 Task: Look for opportunities in operational excellence and training.
Action: Mouse moved to (85, 178)
Screenshot: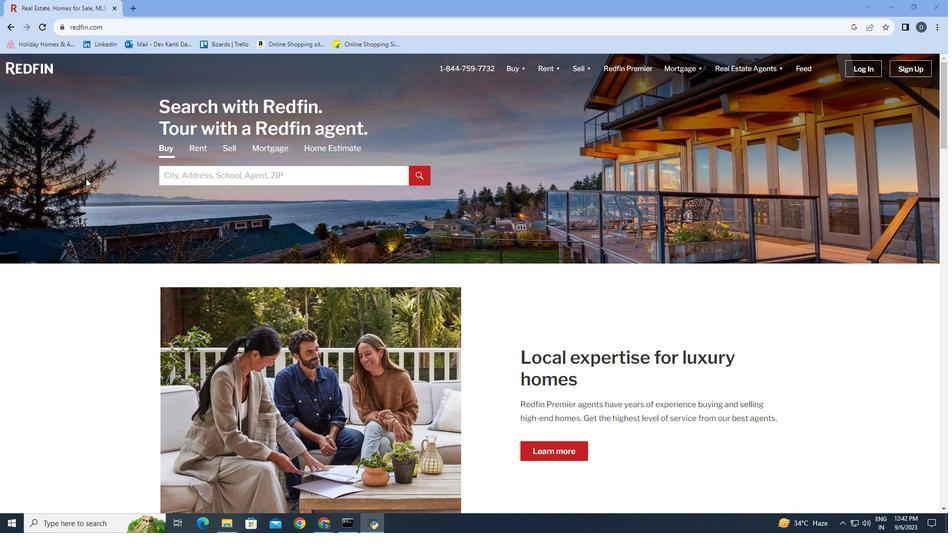 
Action: Mouse scrolled (85, 178) with delta (0, 0)
Screenshot: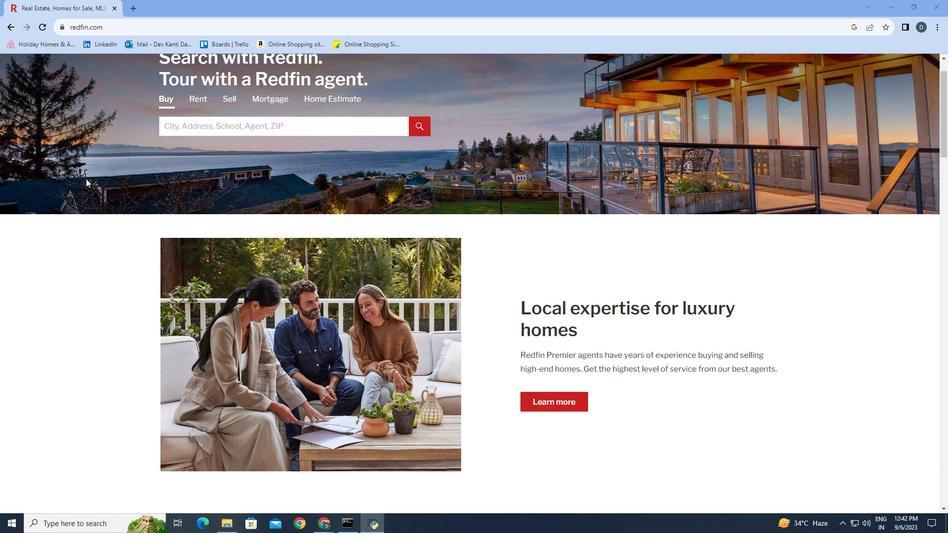 
Action: Mouse scrolled (85, 178) with delta (0, 0)
Screenshot: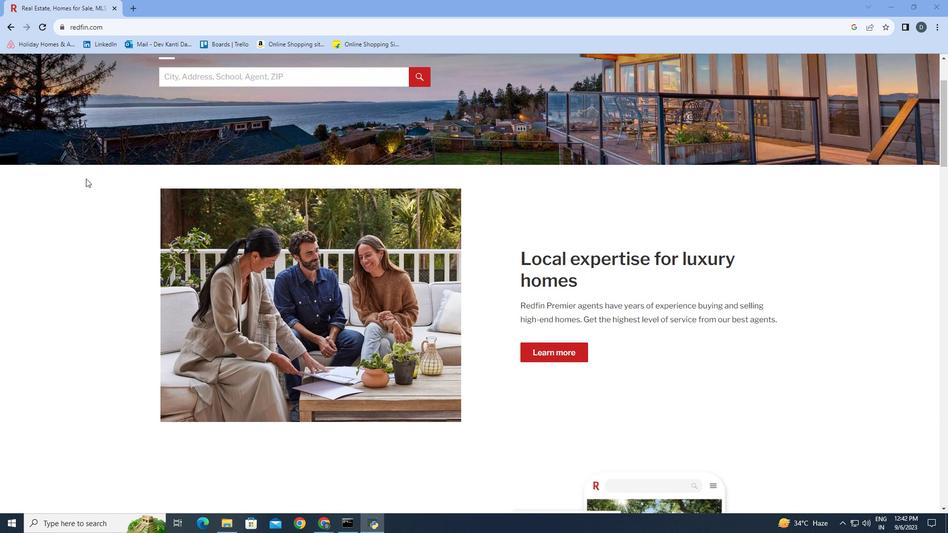 
Action: Mouse scrolled (85, 178) with delta (0, 0)
Screenshot: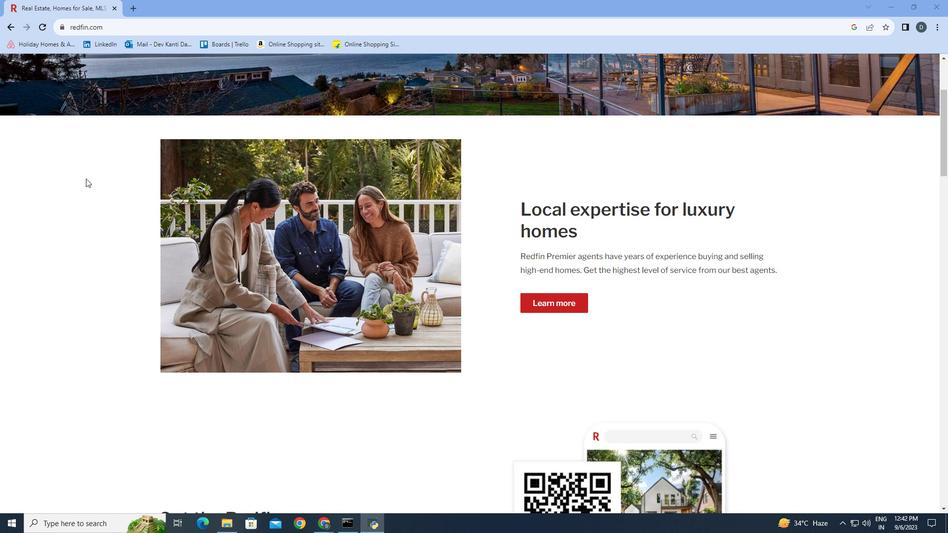 
Action: Mouse scrolled (85, 178) with delta (0, 0)
Screenshot: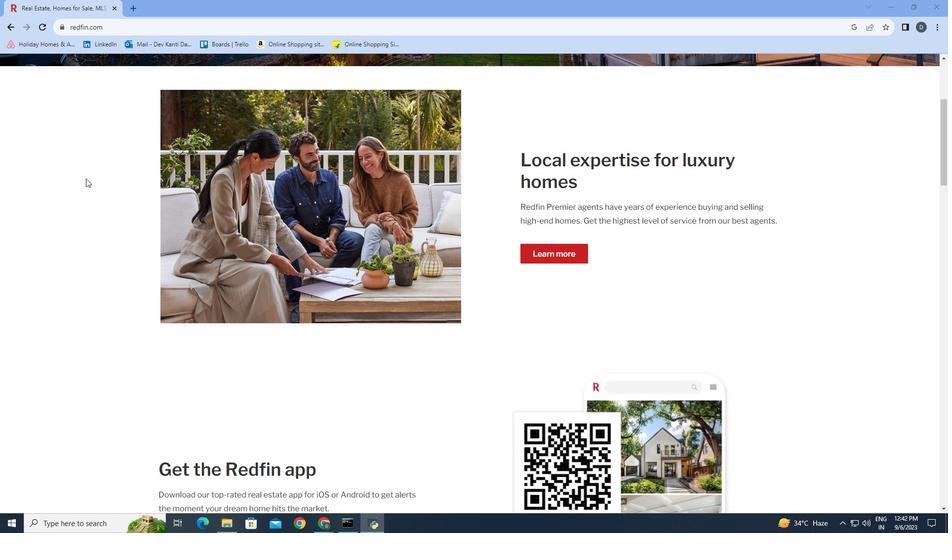 
Action: Mouse scrolled (85, 178) with delta (0, 0)
Screenshot: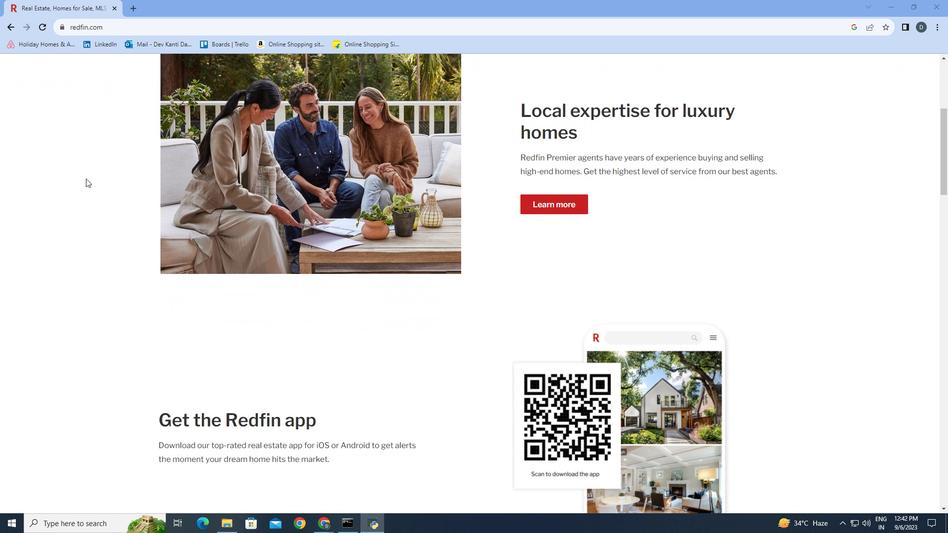 
Action: Mouse scrolled (85, 178) with delta (0, 0)
Screenshot: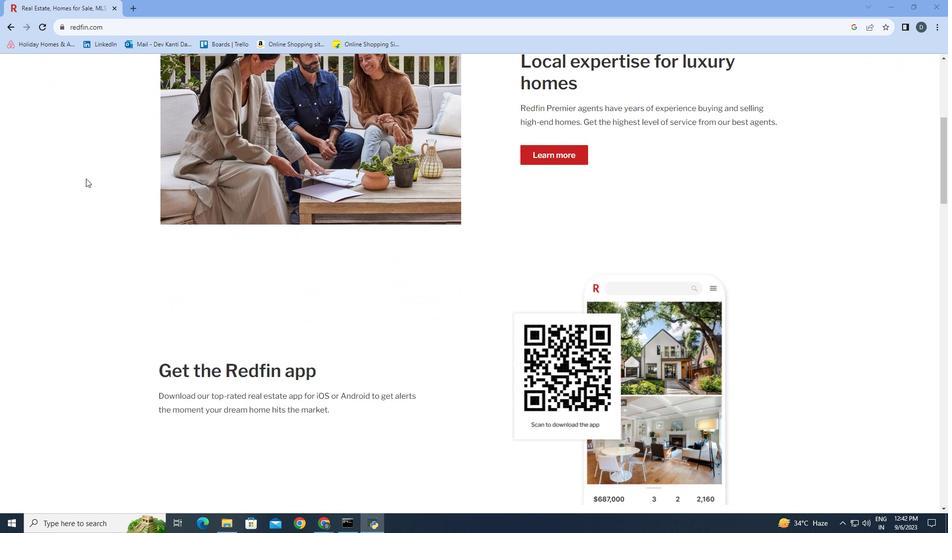 
Action: Mouse scrolled (85, 178) with delta (0, 0)
Screenshot: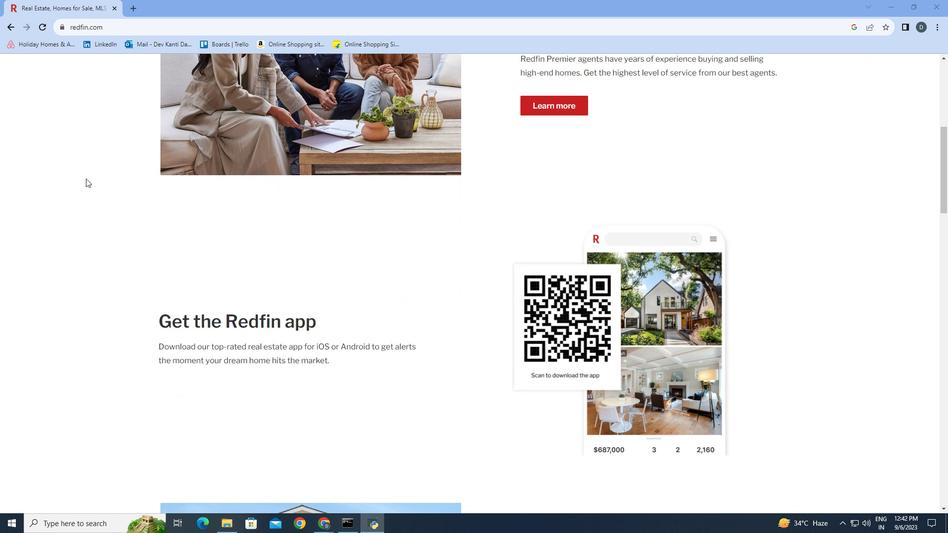 
Action: Mouse scrolled (85, 178) with delta (0, 0)
Screenshot: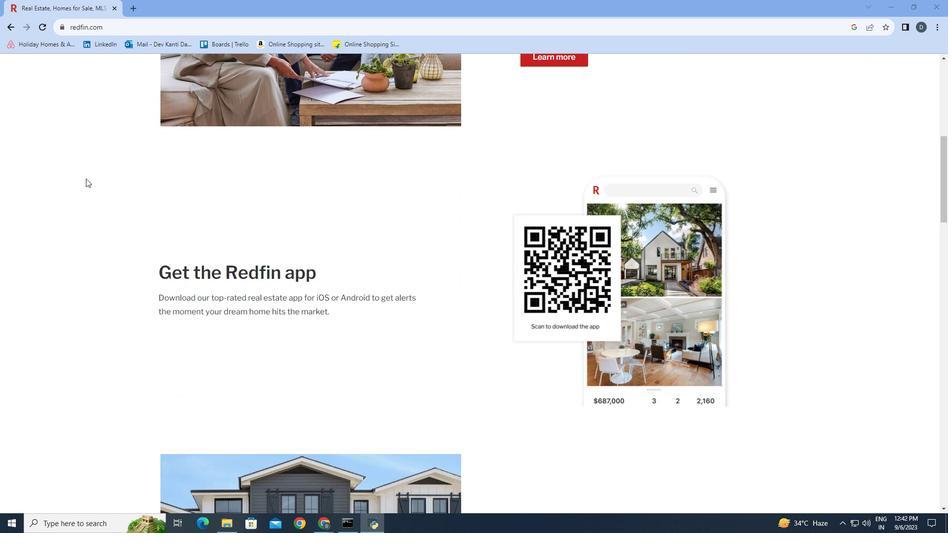 
Action: Mouse scrolled (85, 178) with delta (0, 0)
Screenshot: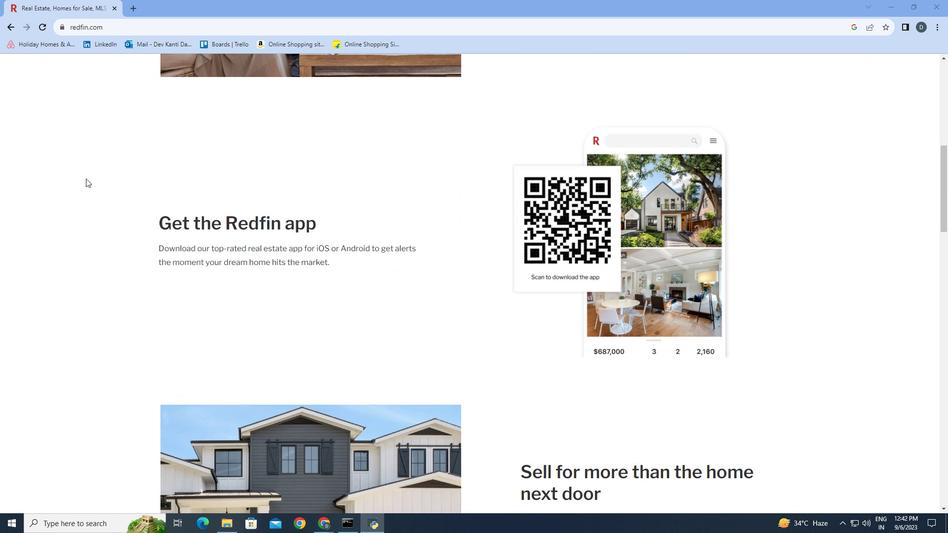 
Action: Mouse scrolled (85, 178) with delta (0, 0)
Screenshot: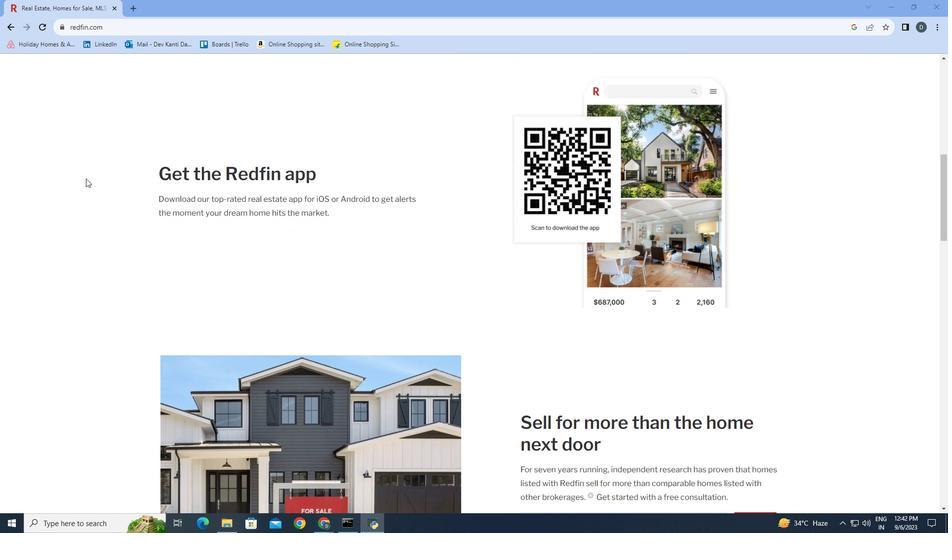 
Action: Mouse scrolled (85, 178) with delta (0, 0)
Screenshot: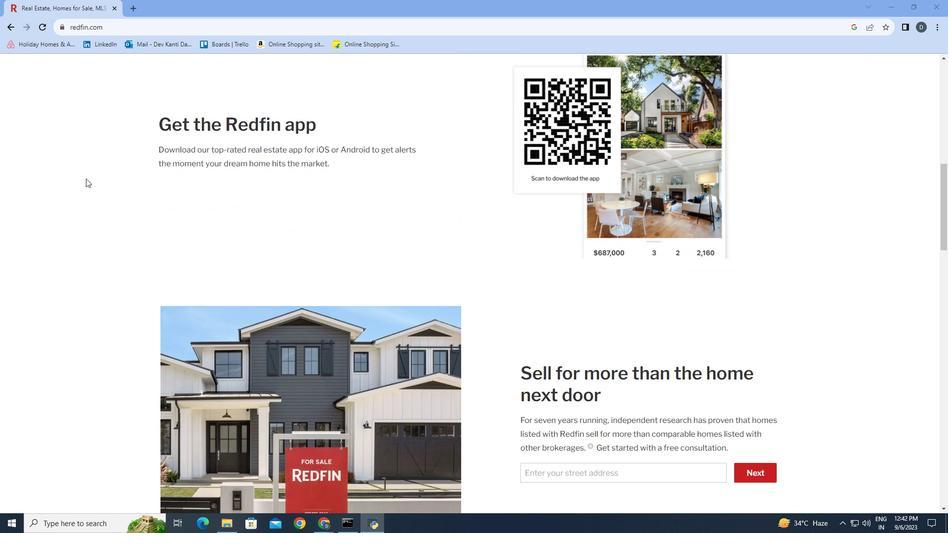 
Action: Mouse scrolled (85, 178) with delta (0, 0)
Screenshot: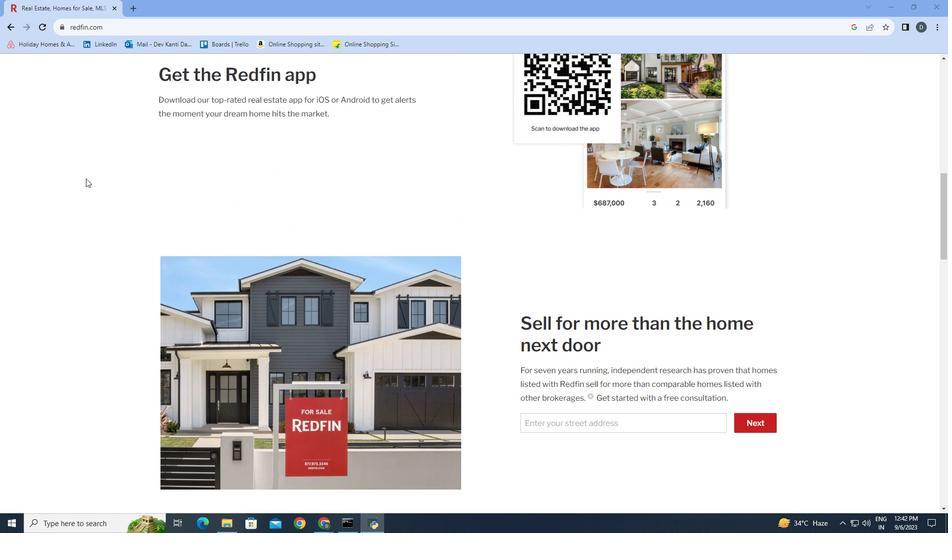 
Action: Mouse scrolled (85, 178) with delta (0, 0)
Screenshot: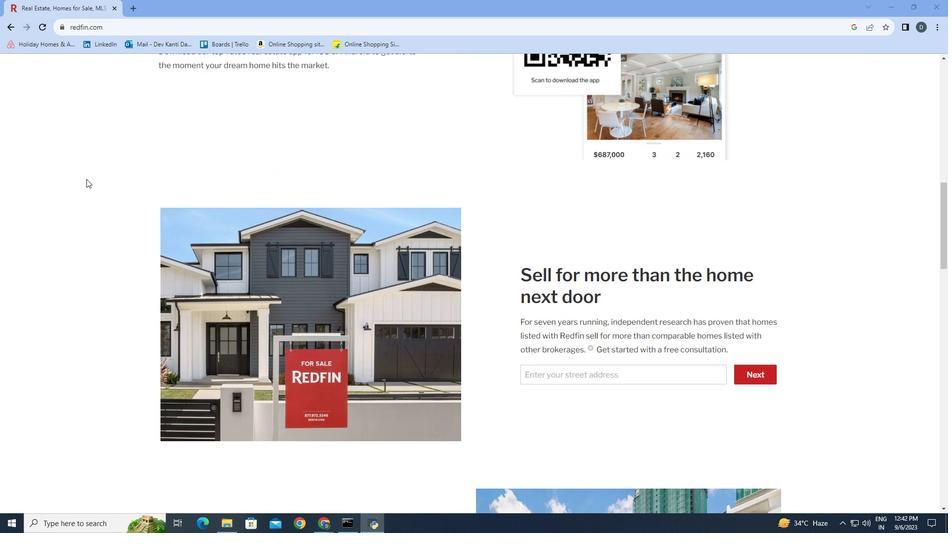 
Action: Mouse moved to (86, 179)
Screenshot: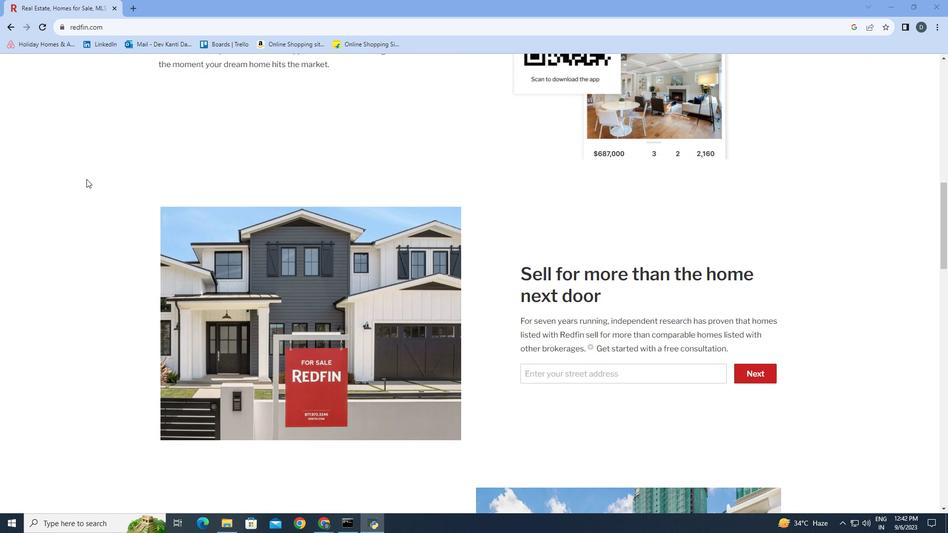 
Action: Mouse scrolled (86, 178) with delta (0, 0)
Screenshot: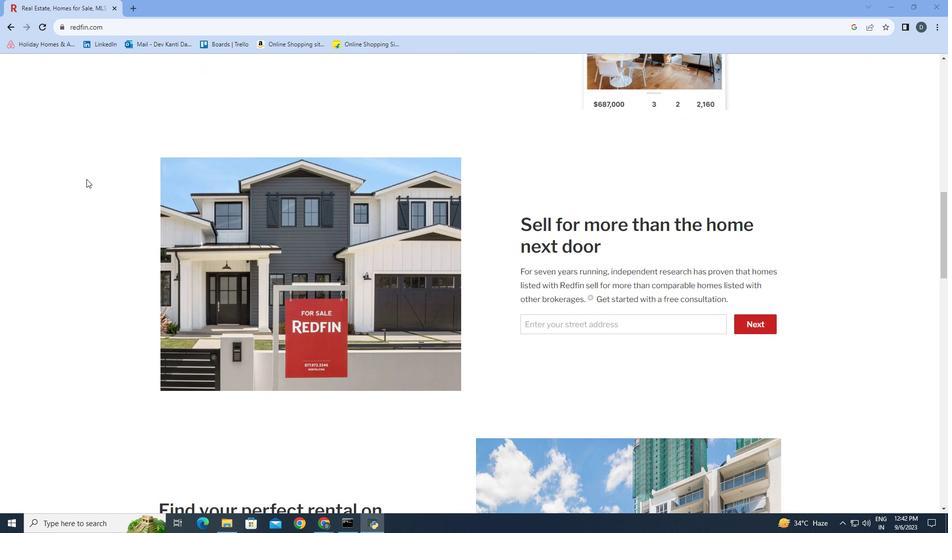 
Action: Mouse scrolled (86, 178) with delta (0, 0)
Screenshot: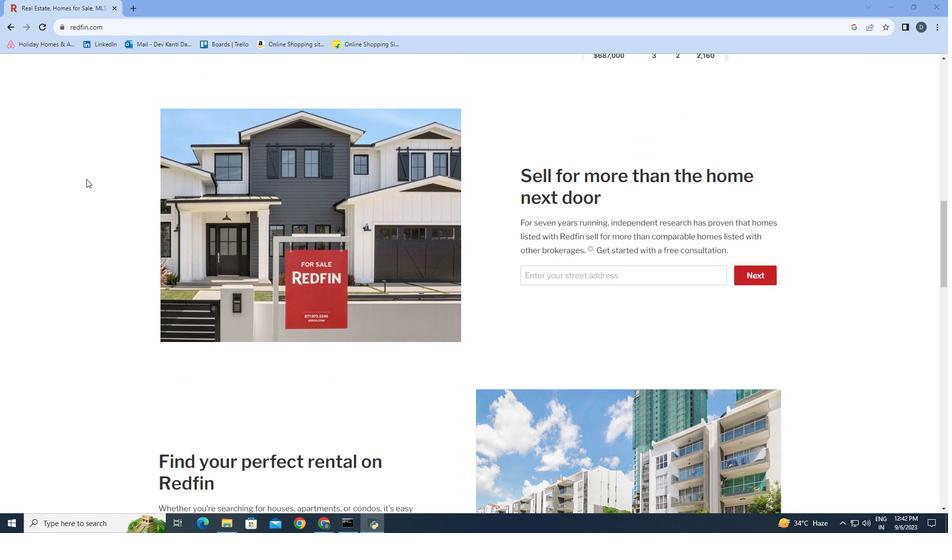 
Action: Mouse scrolled (86, 178) with delta (0, 0)
Screenshot: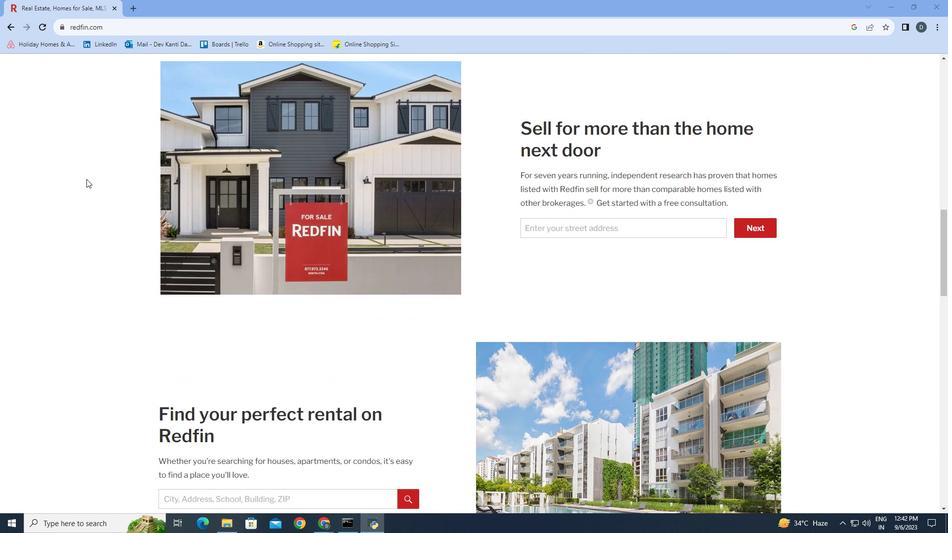 
Action: Mouse scrolled (86, 178) with delta (0, 0)
Screenshot: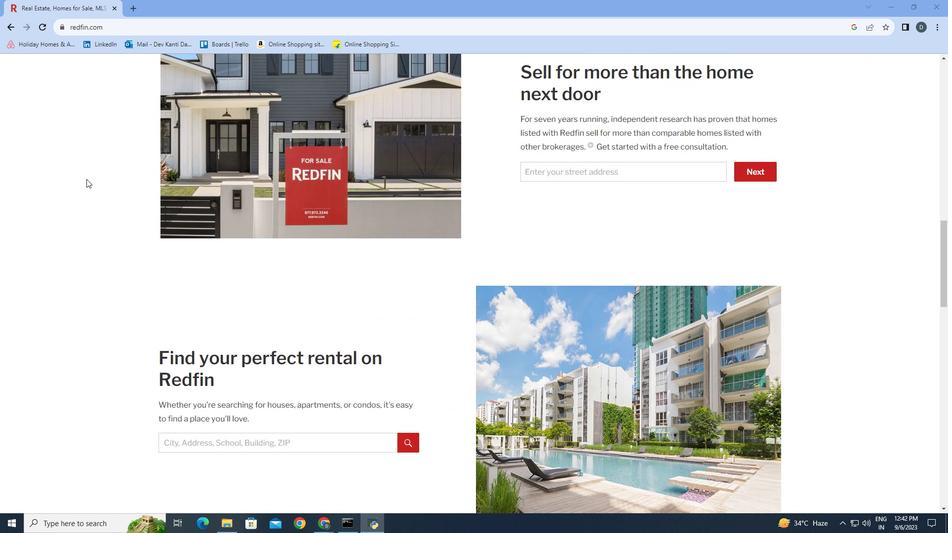 
Action: Mouse scrolled (86, 178) with delta (0, 0)
Screenshot: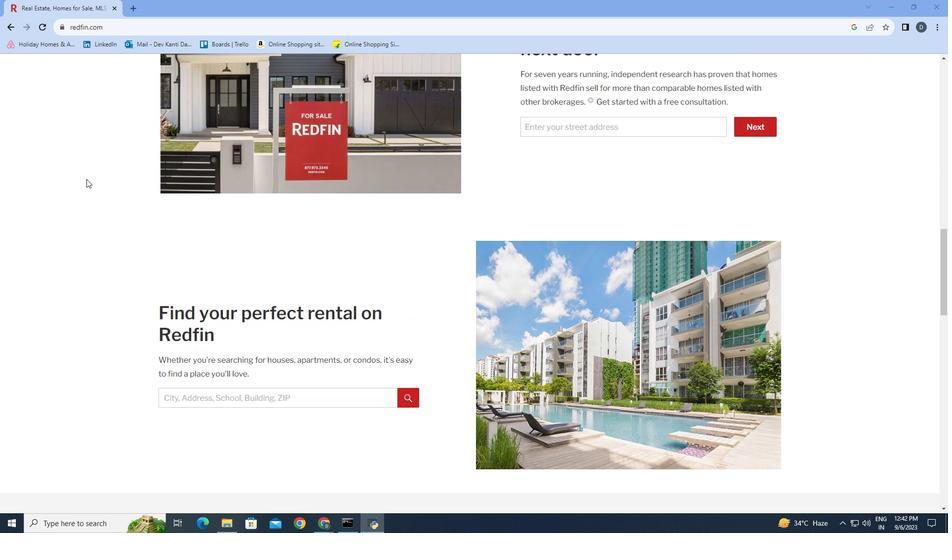
Action: Mouse scrolled (86, 178) with delta (0, 0)
Screenshot: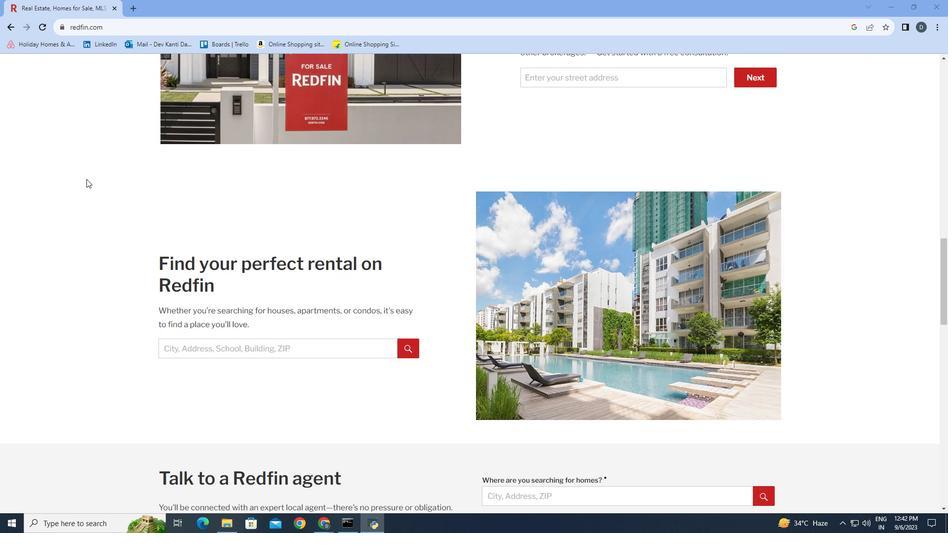 
Action: Mouse scrolled (86, 178) with delta (0, 0)
Screenshot: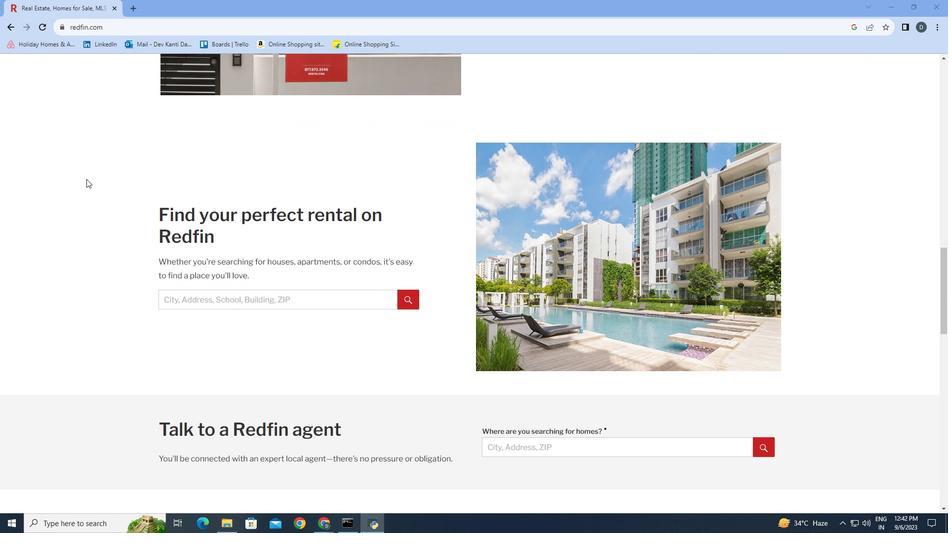 
Action: Mouse scrolled (86, 178) with delta (0, 0)
Screenshot: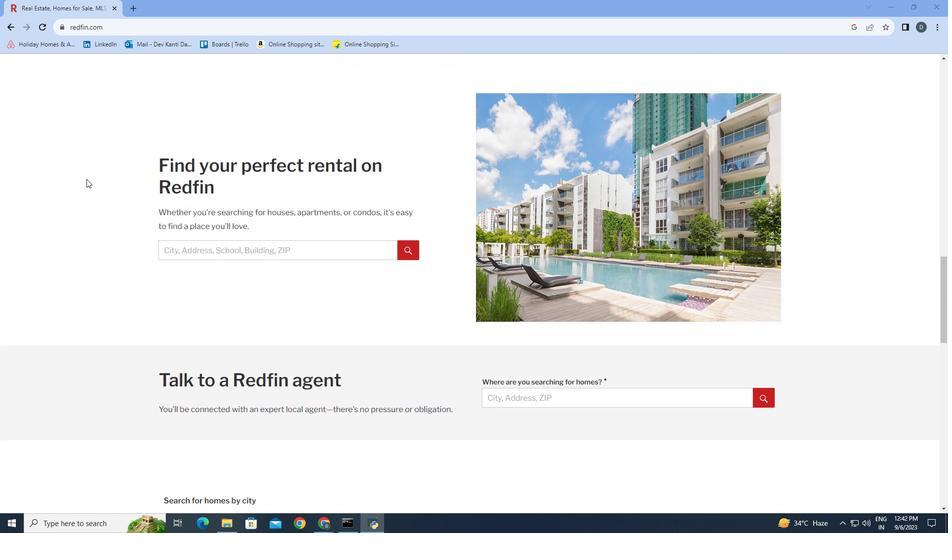 
Action: Mouse scrolled (86, 178) with delta (0, 0)
Screenshot: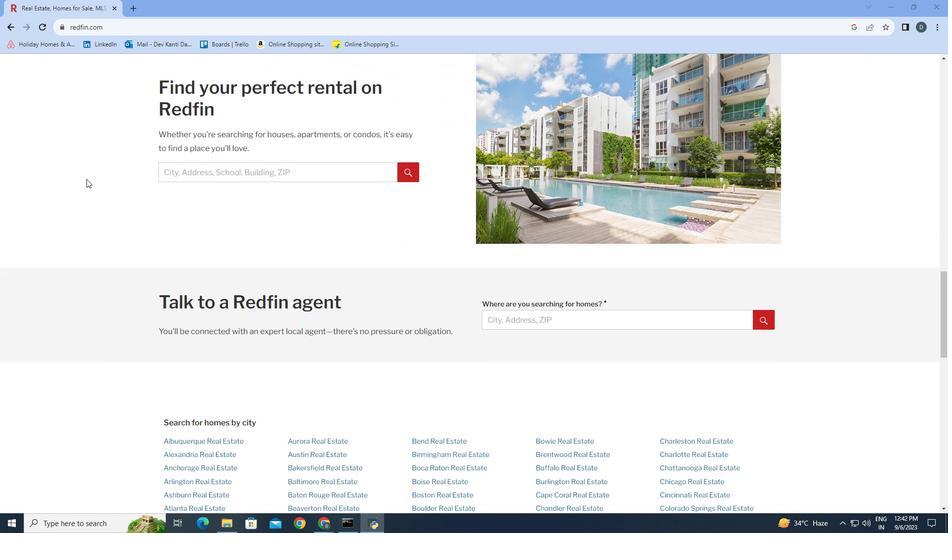 
Action: Mouse scrolled (86, 178) with delta (0, 0)
Screenshot: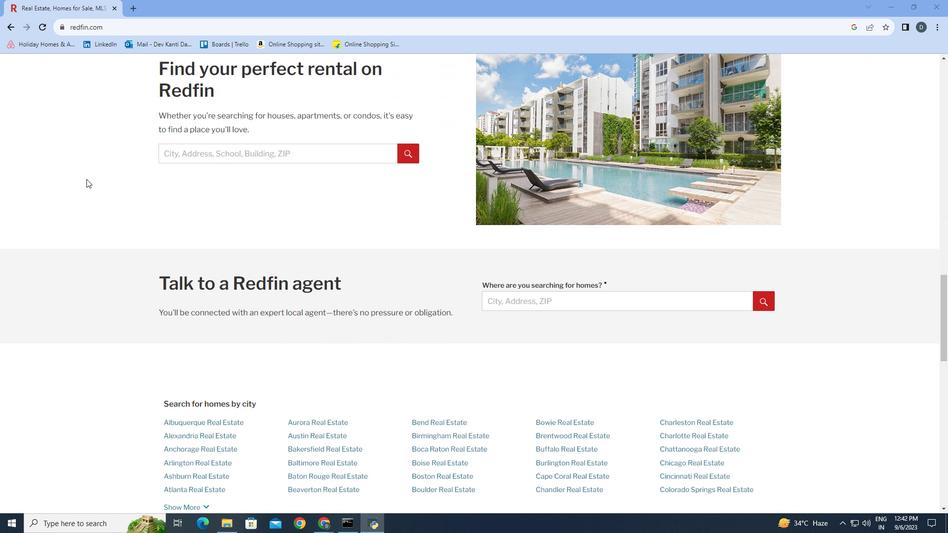 
Action: Mouse scrolled (86, 178) with delta (0, 0)
Screenshot: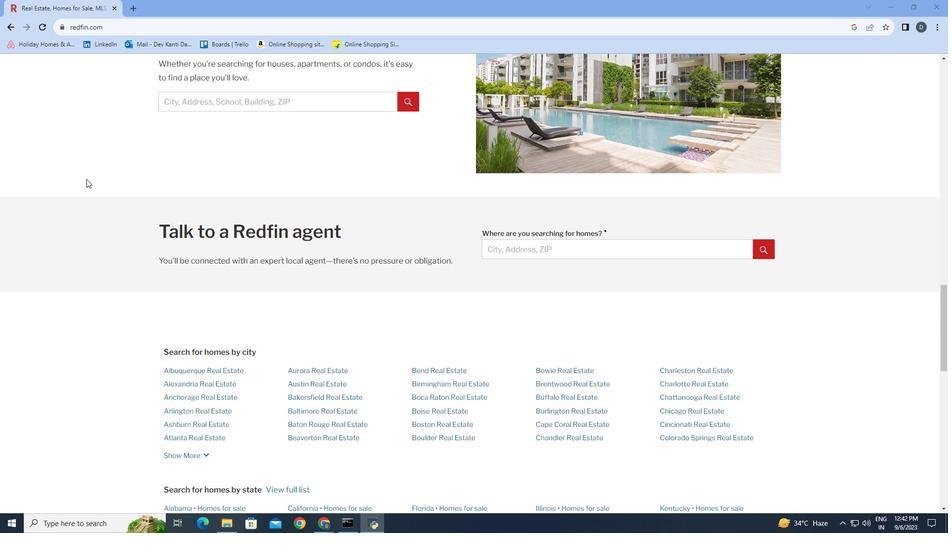
Action: Mouse scrolled (86, 178) with delta (0, 0)
Screenshot: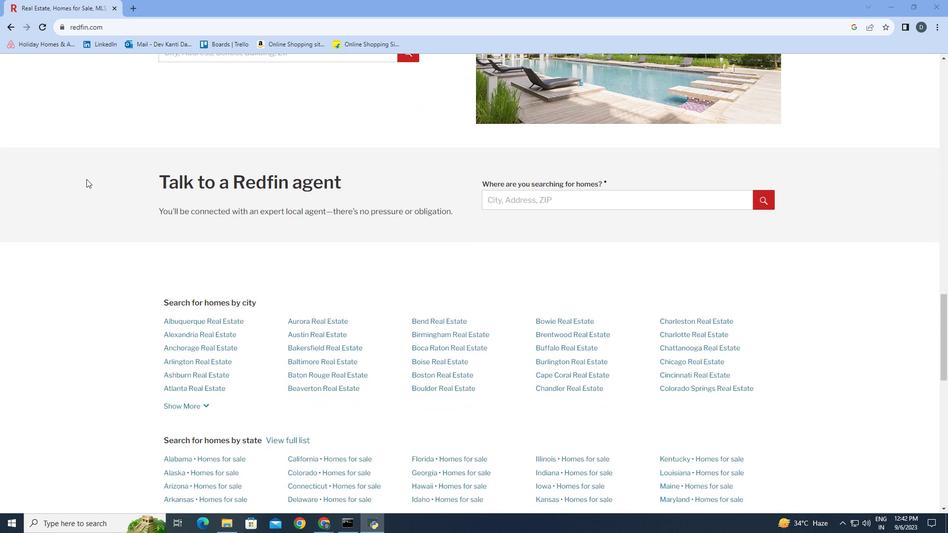 
Action: Mouse scrolled (86, 178) with delta (0, 0)
Screenshot: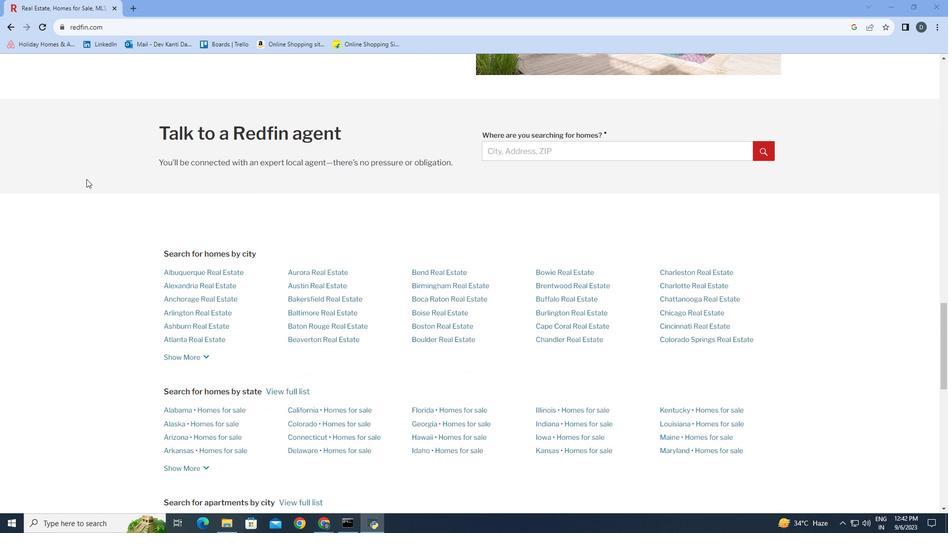 
Action: Mouse scrolled (86, 178) with delta (0, 0)
Screenshot: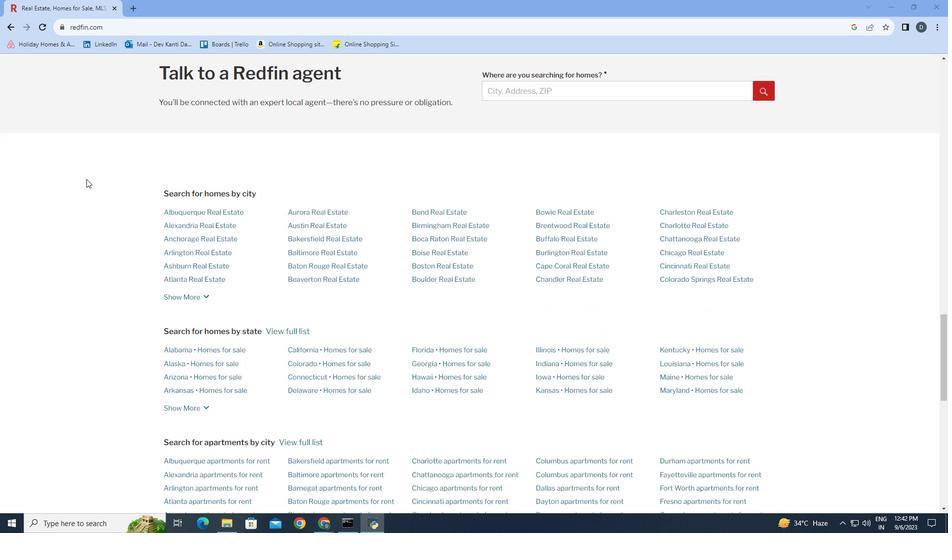 
Action: Mouse scrolled (86, 178) with delta (0, 0)
Screenshot: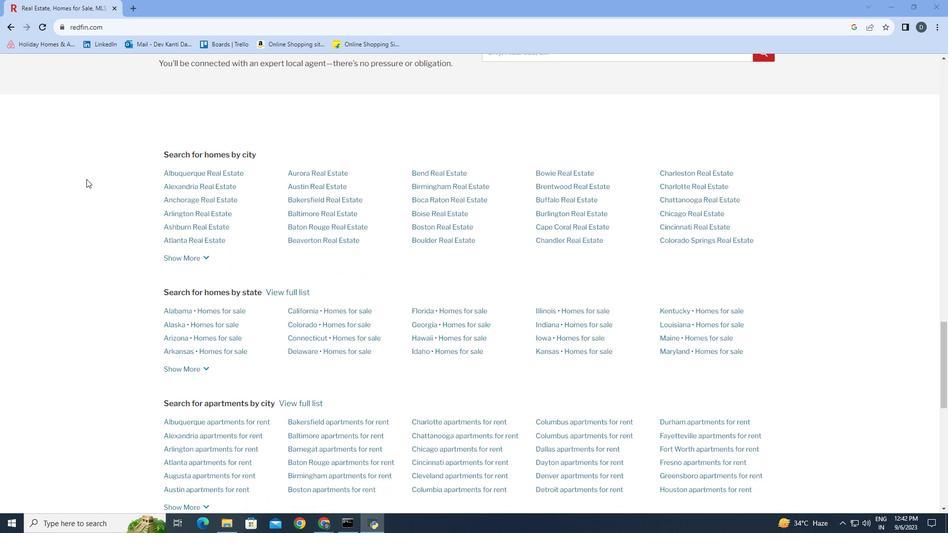 
Action: Mouse scrolled (86, 178) with delta (0, 0)
Screenshot: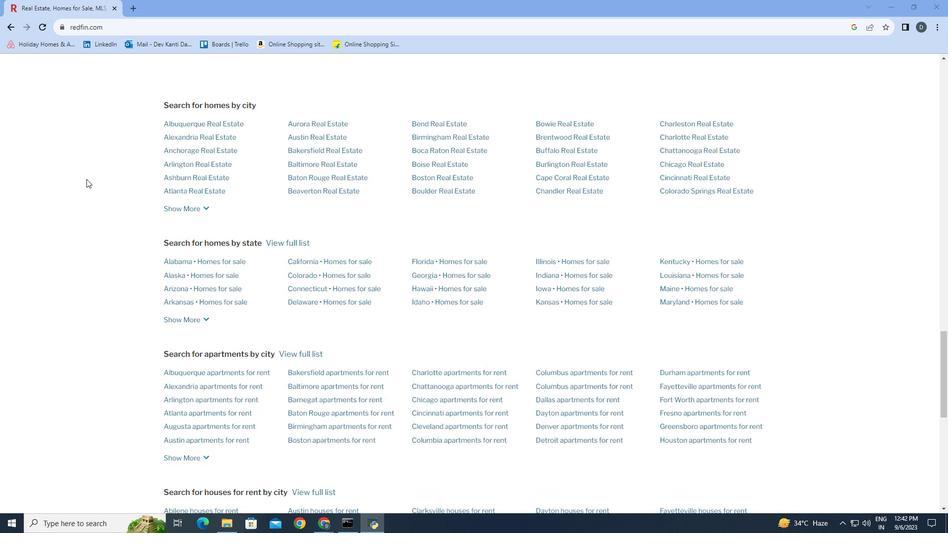 
Action: Mouse scrolled (86, 178) with delta (0, 0)
Screenshot: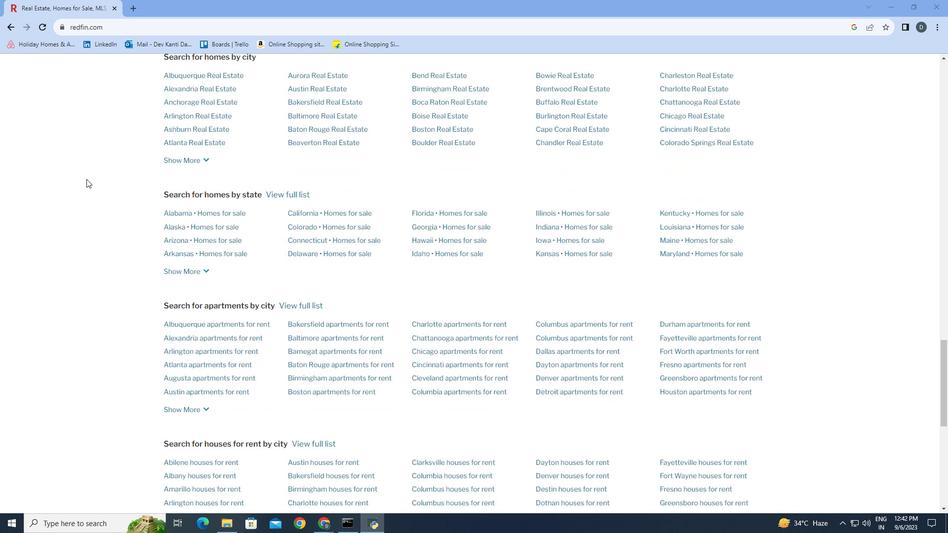 
Action: Mouse scrolled (86, 178) with delta (0, 0)
Screenshot: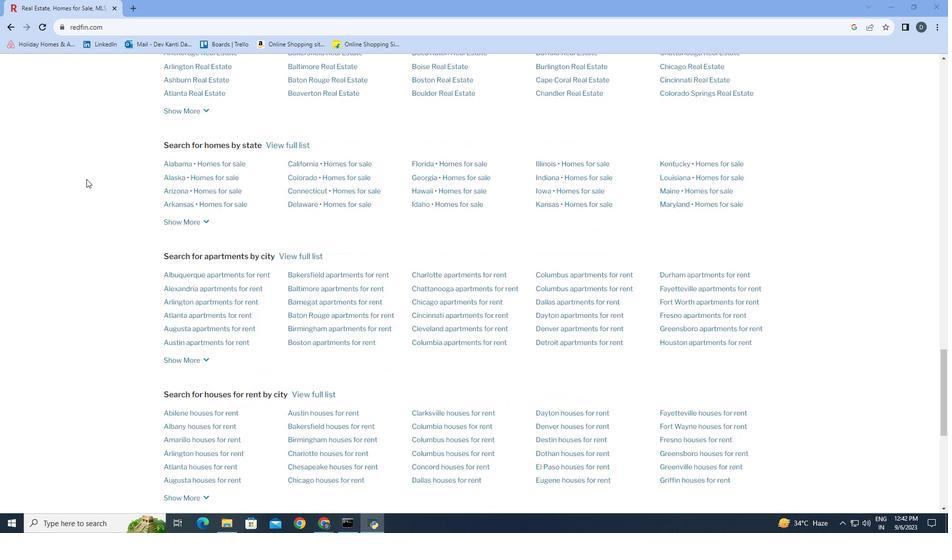 
Action: Mouse scrolled (86, 178) with delta (0, 0)
Screenshot: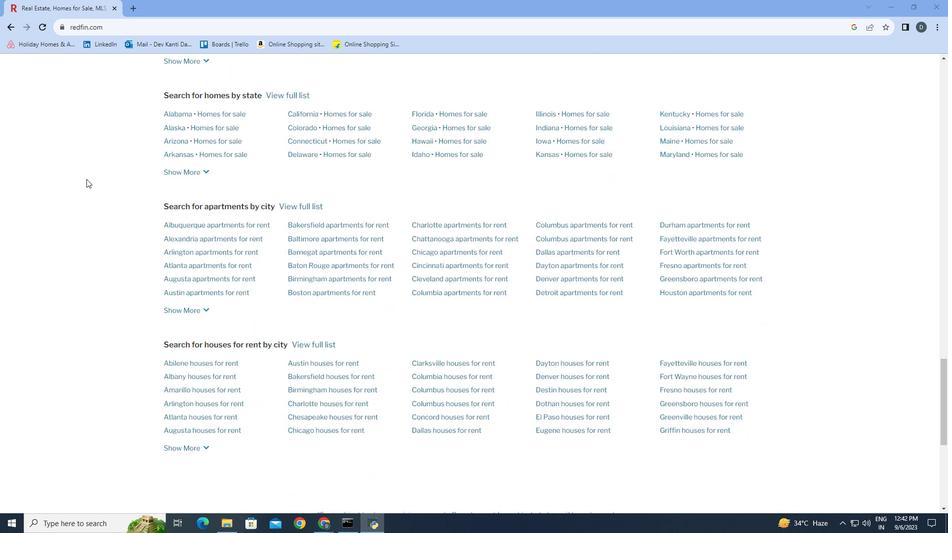 
Action: Mouse scrolled (86, 178) with delta (0, 0)
Screenshot: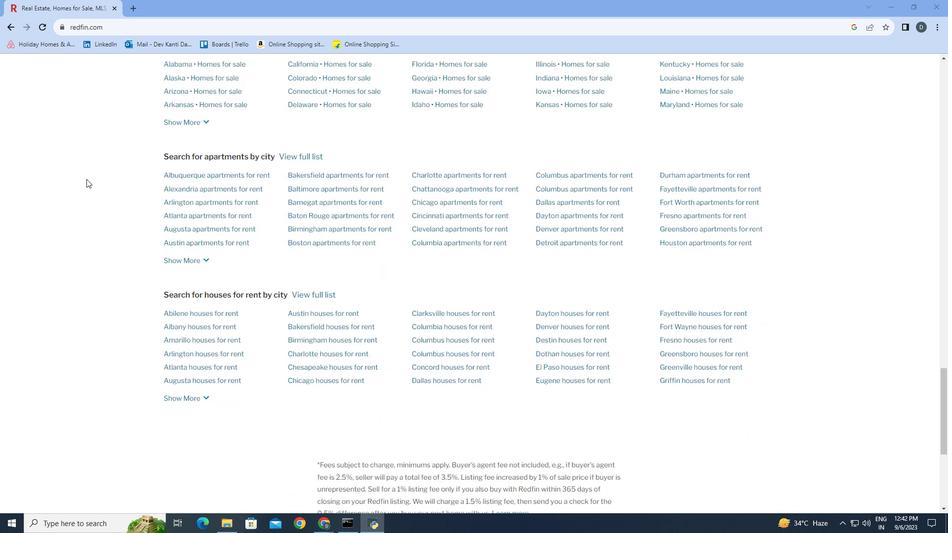 
Action: Mouse scrolled (86, 178) with delta (0, 0)
Screenshot: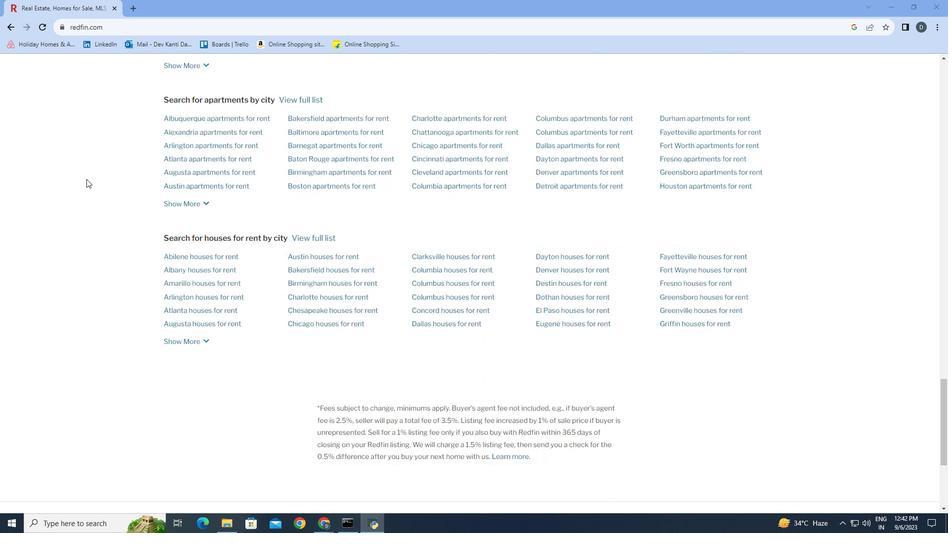 
Action: Mouse scrolled (86, 178) with delta (0, 0)
Screenshot: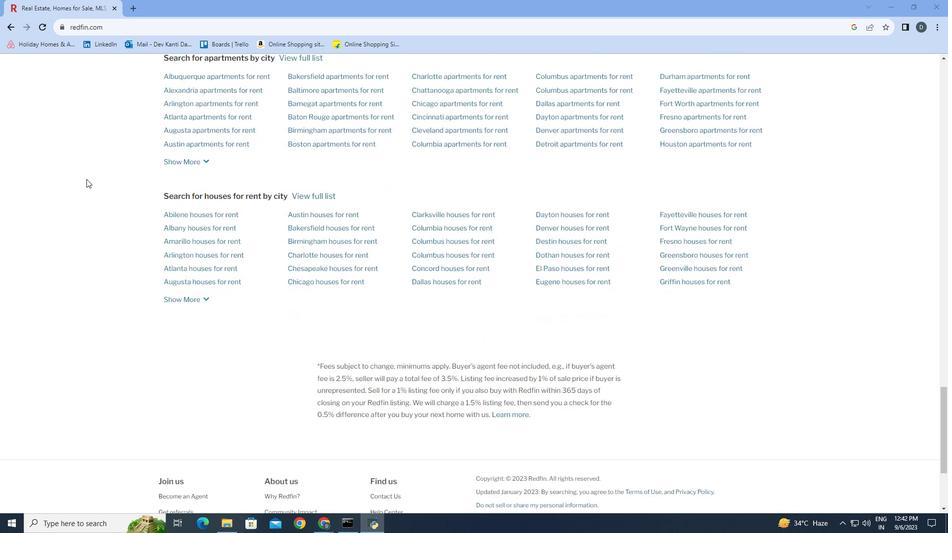 
Action: Mouse scrolled (86, 178) with delta (0, 0)
Screenshot: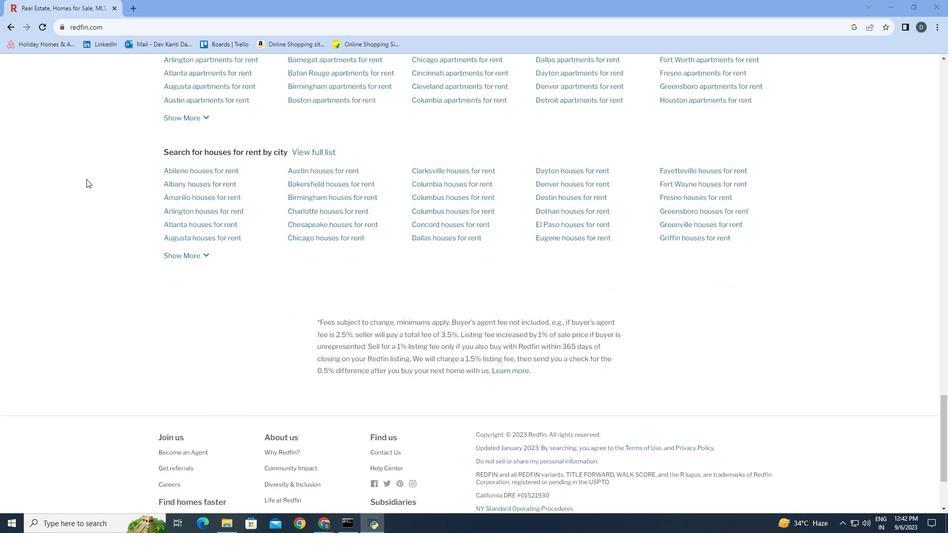
Action: Mouse scrolled (86, 178) with delta (0, 0)
Screenshot: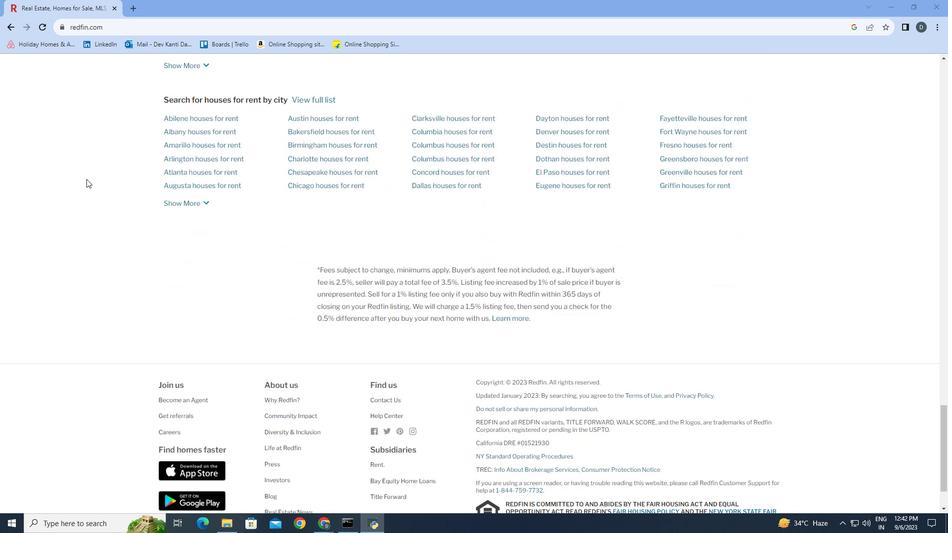 
Action: Mouse scrolled (86, 178) with delta (0, 0)
Screenshot: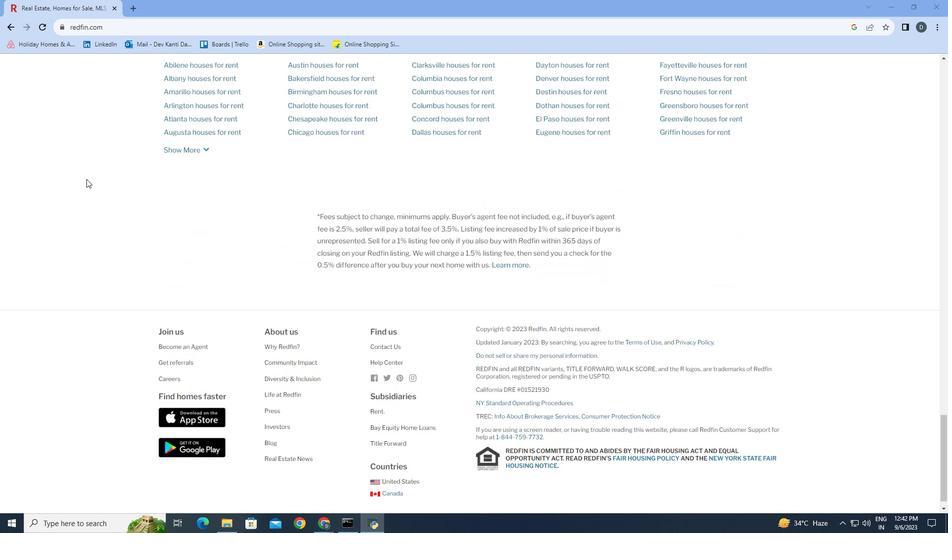 
Action: Mouse scrolled (86, 178) with delta (0, 0)
Screenshot: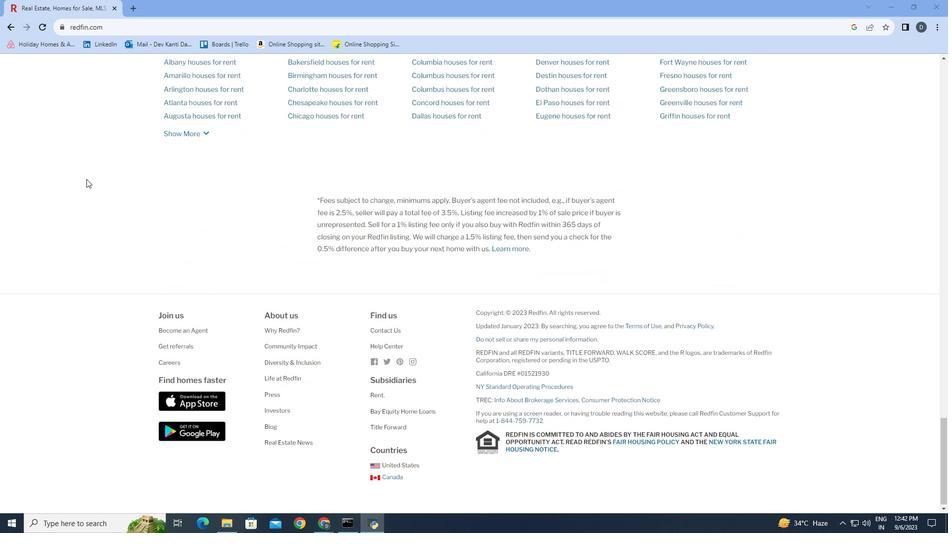 
Action: Mouse scrolled (86, 178) with delta (0, 0)
Screenshot: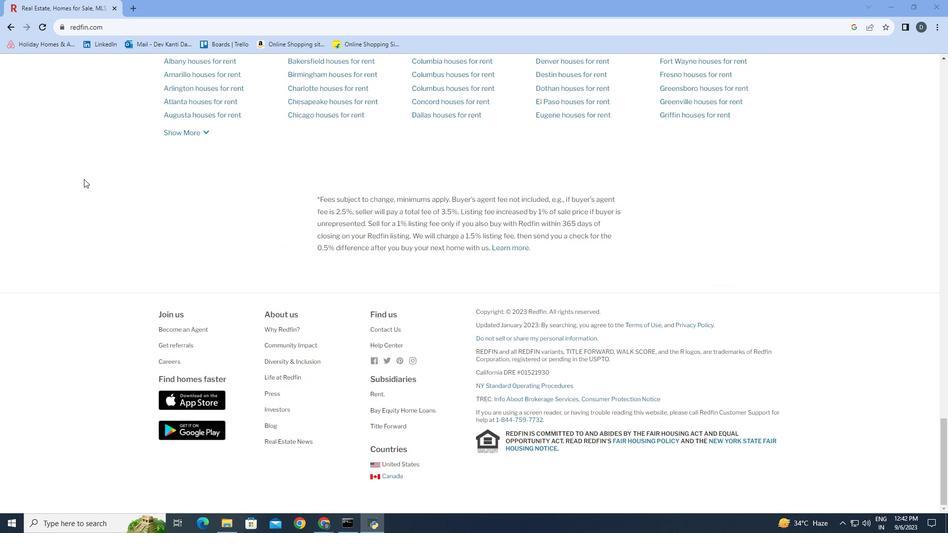 
Action: Mouse moved to (161, 363)
Screenshot: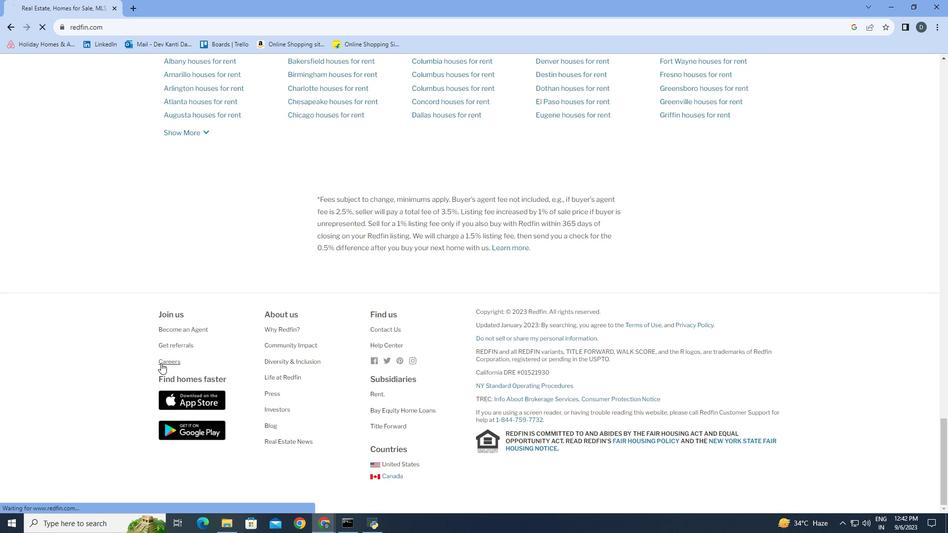
Action: Mouse pressed left at (161, 363)
Screenshot: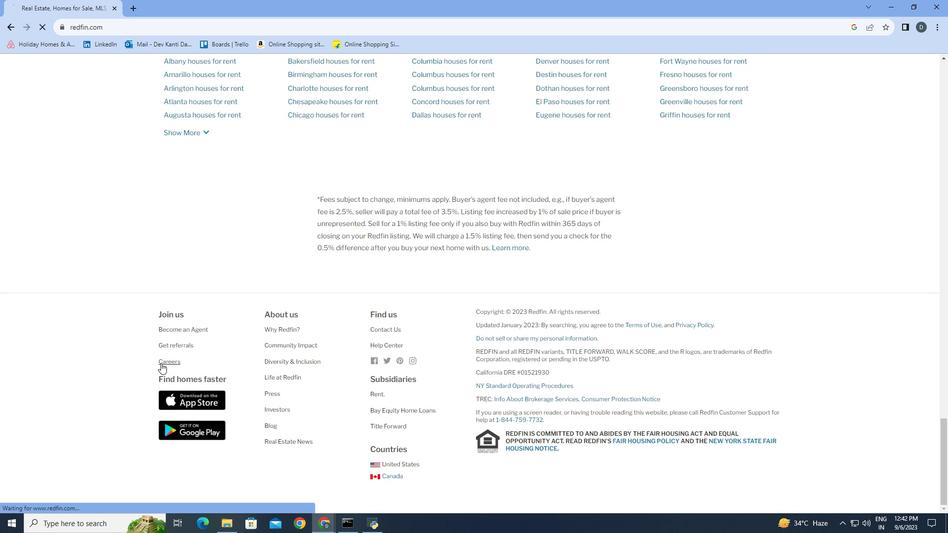 
Action: Mouse moved to (456, 290)
Screenshot: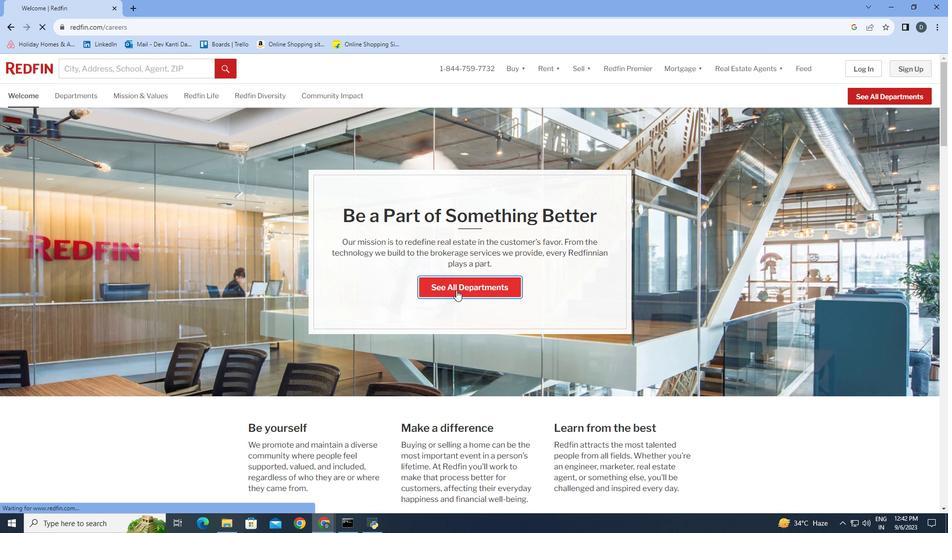 
Action: Mouse pressed left at (456, 290)
Screenshot: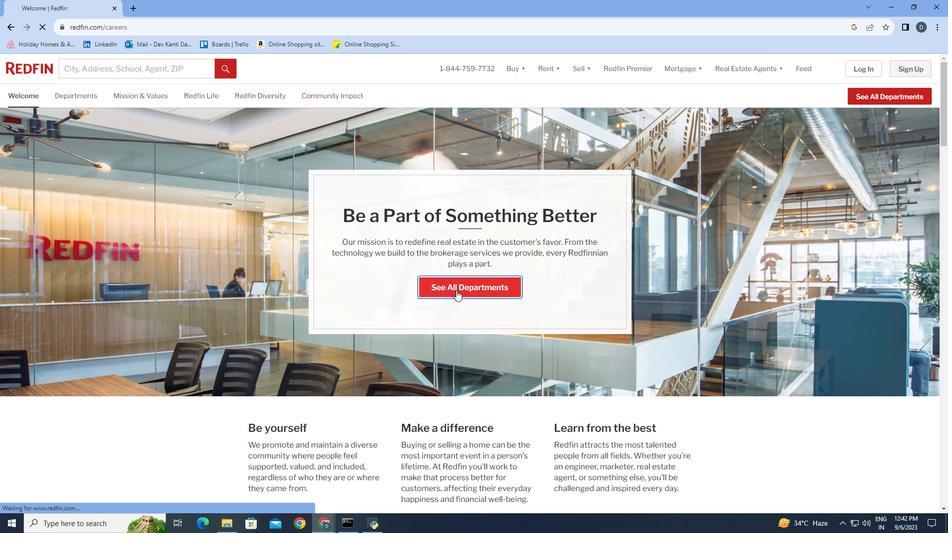 
Action: Mouse moved to (739, 320)
Screenshot: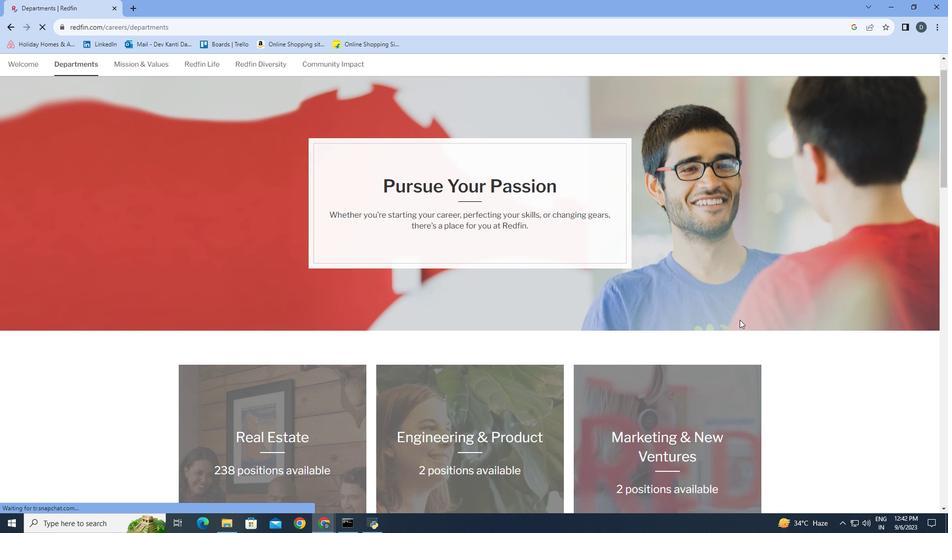 
Action: Mouse scrolled (739, 319) with delta (0, 0)
Screenshot: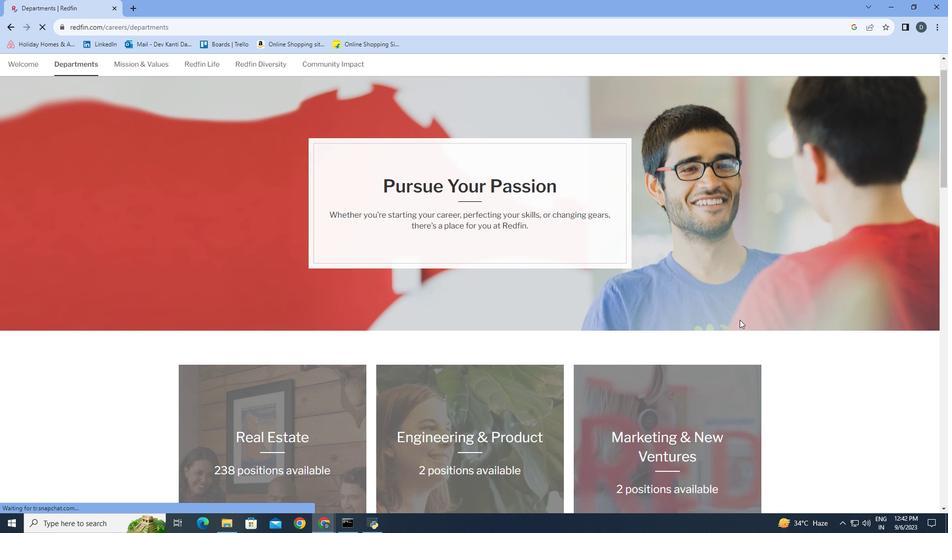 
Action: Mouse moved to (744, 324)
Screenshot: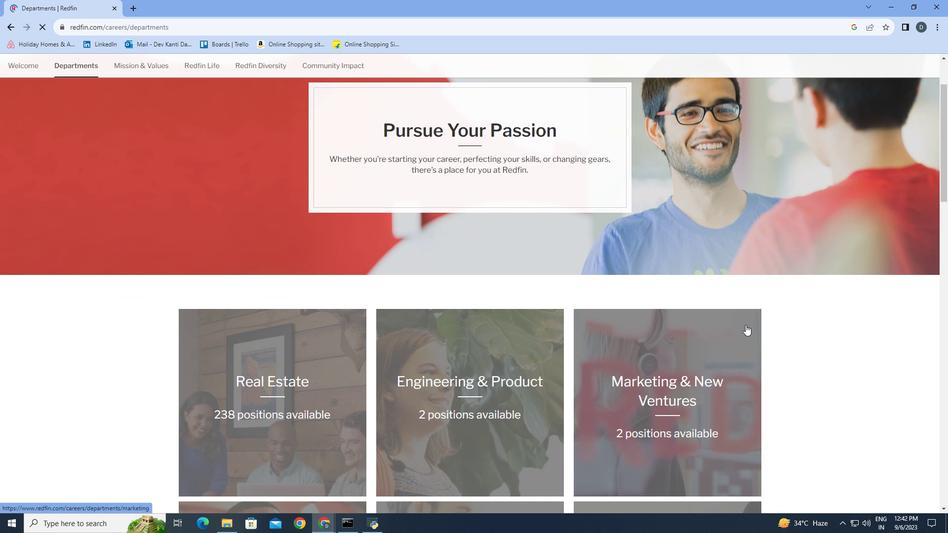 
Action: Mouse scrolled (744, 323) with delta (0, 0)
Screenshot: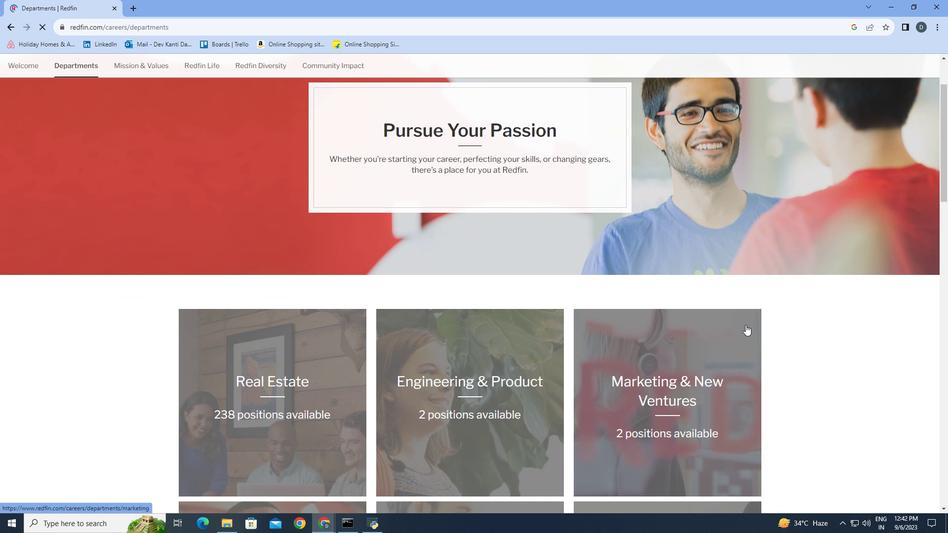 
Action: Mouse moved to (746, 325)
Screenshot: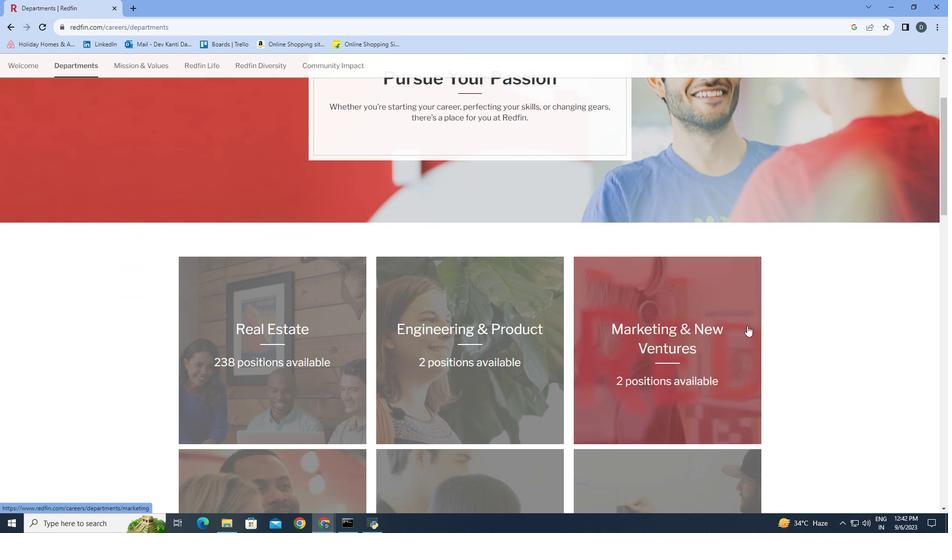 
Action: Mouse scrolled (746, 324) with delta (0, 0)
Screenshot: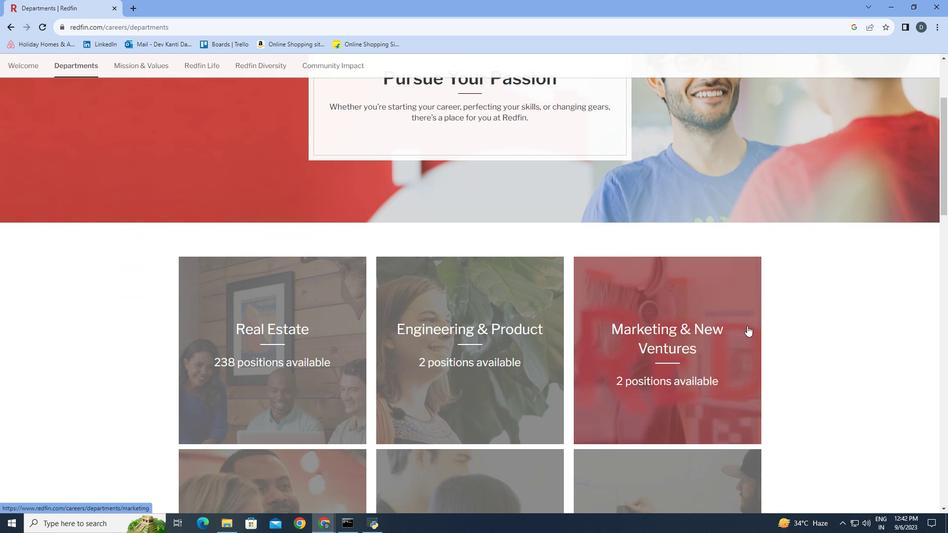 
Action: Mouse moved to (747, 326)
Screenshot: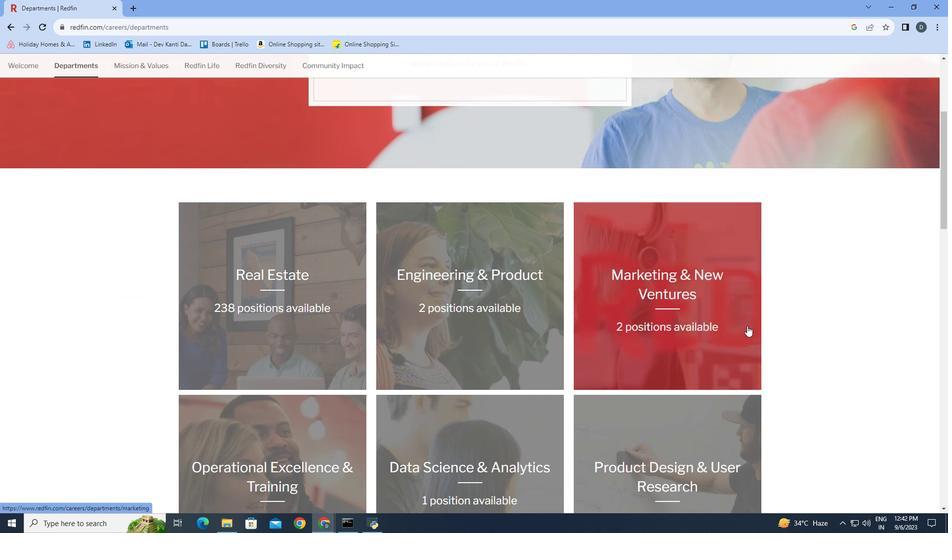 
Action: Mouse scrolled (747, 325) with delta (0, 0)
Screenshot: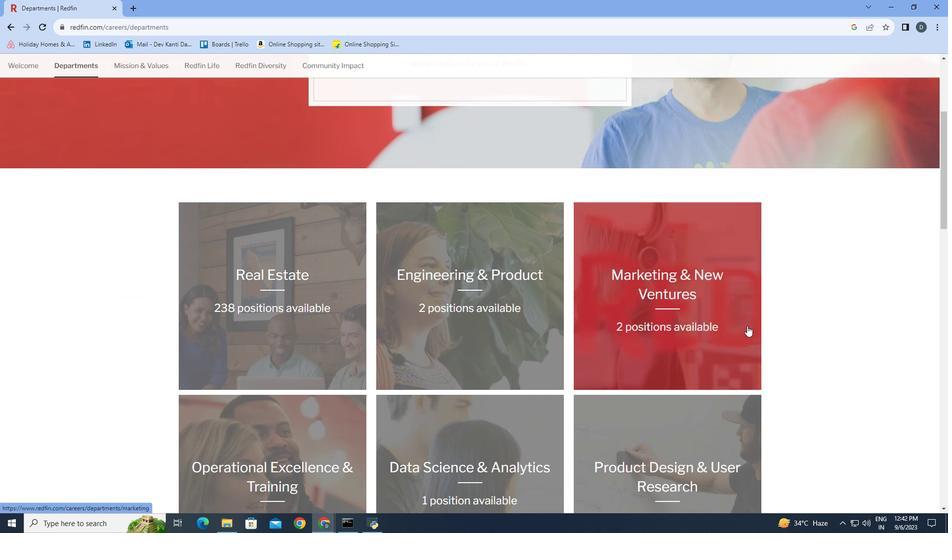 
Action: Mouse scrolled (747, 325) with delta (0, 0)
Screenshot: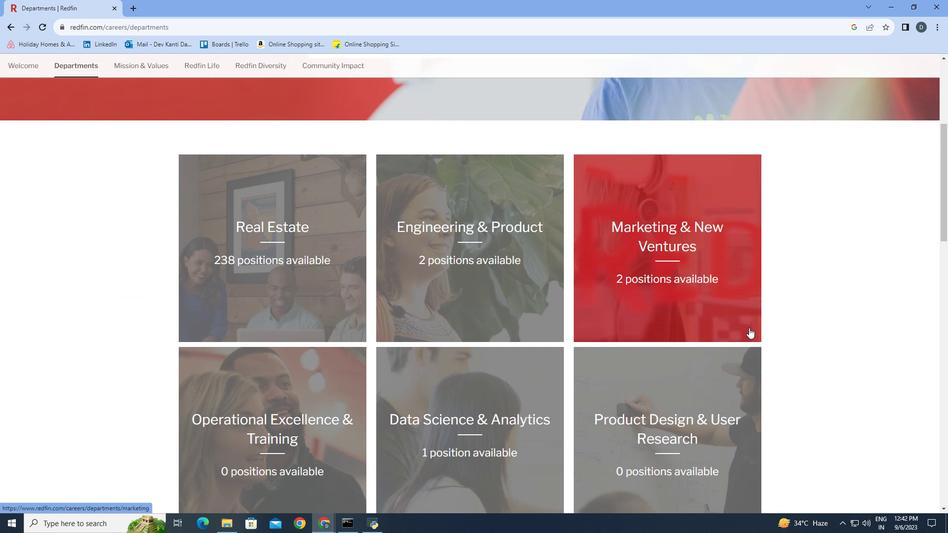 
Action: Mouse moved to (749, 328)
Screenshot: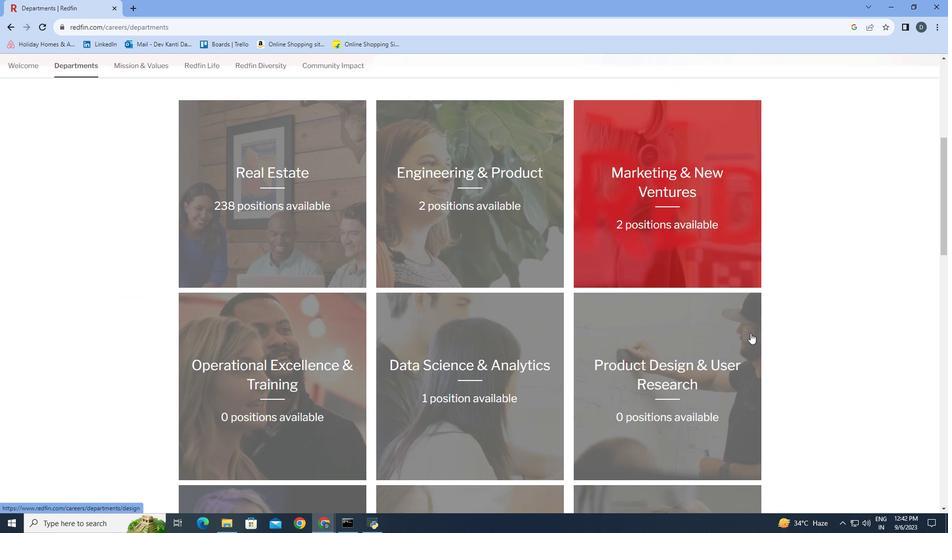 
Action: Mouse scrolled (749, 328) with delta (0, 0)
Screenshot: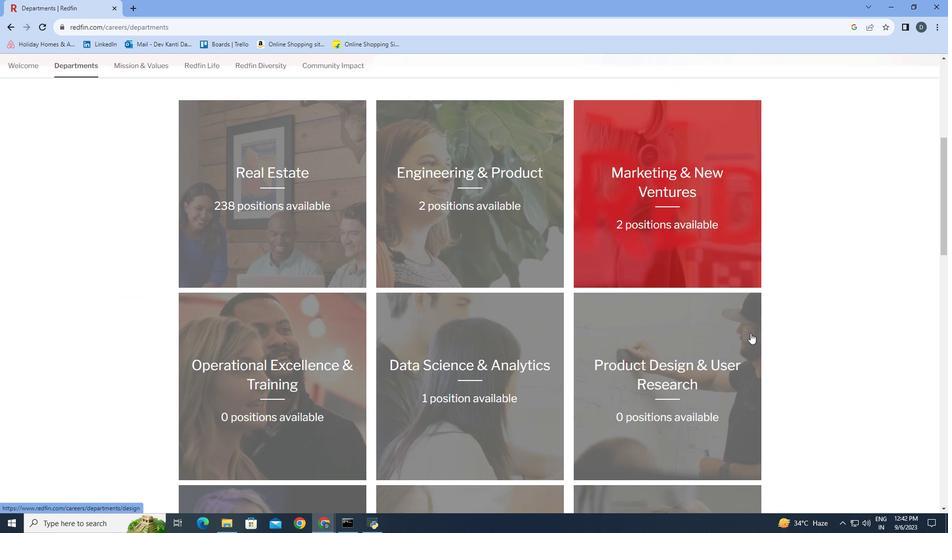 
Action: Mouse moved to (314, 346)
Screenshot: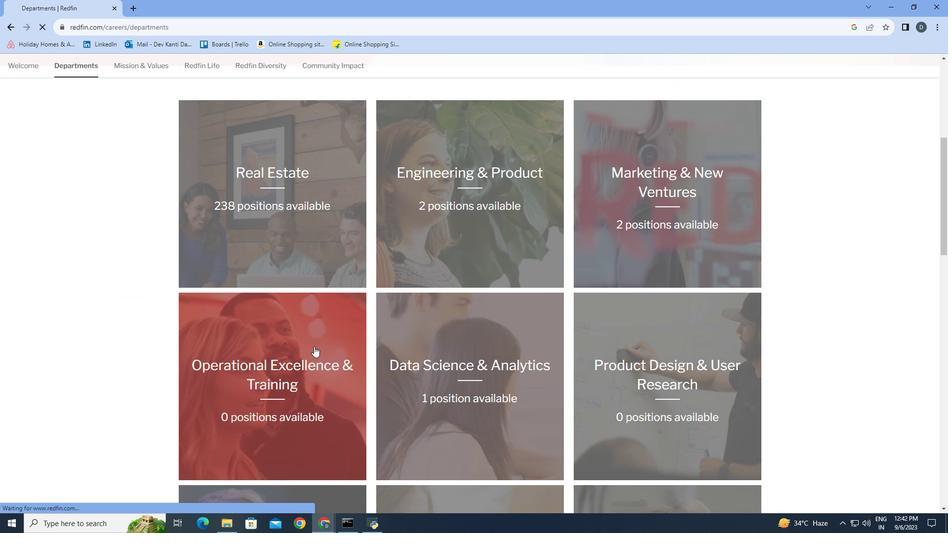 
Action: Mouse pressed left at (314, 346)
Screenshot: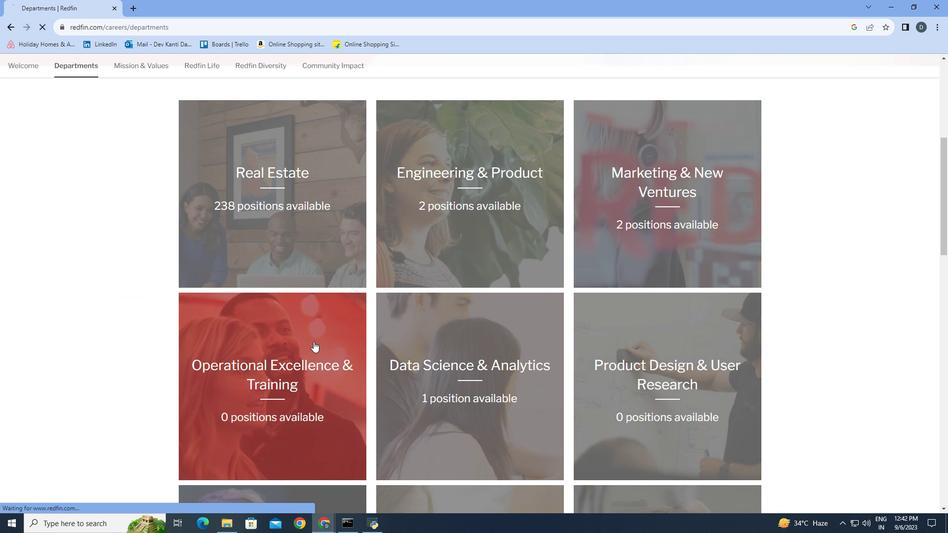 
Action: Mouse moved to (731, 289)
Screenshot: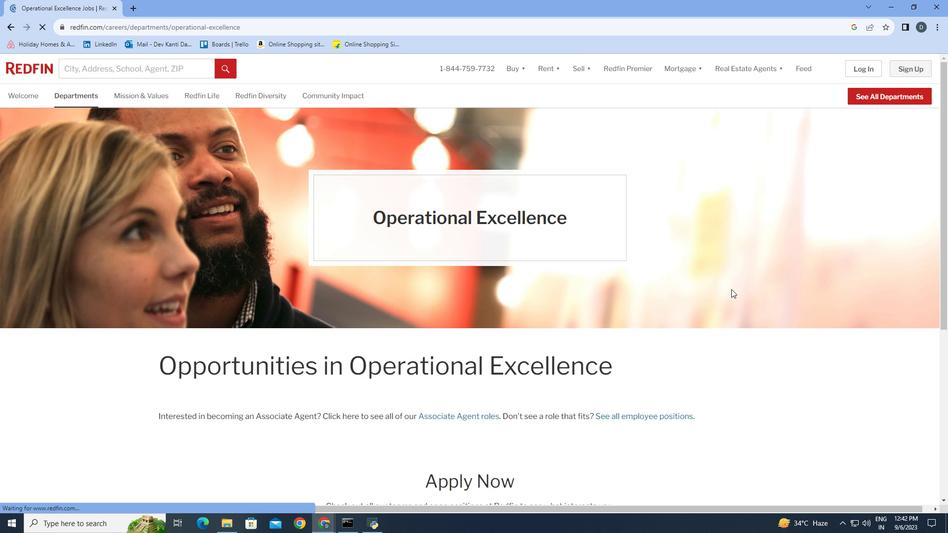 
Action: Mouse scrolled (731, 289) with delta (0, 0)
Screenshot: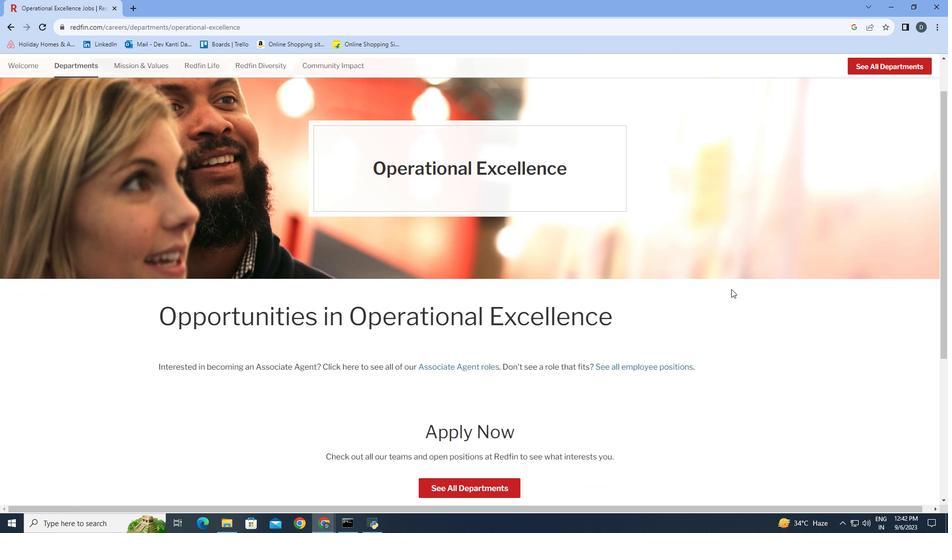 
Action: Mouse scrolled (731, 289) with delta (0, 0)
Screenshot: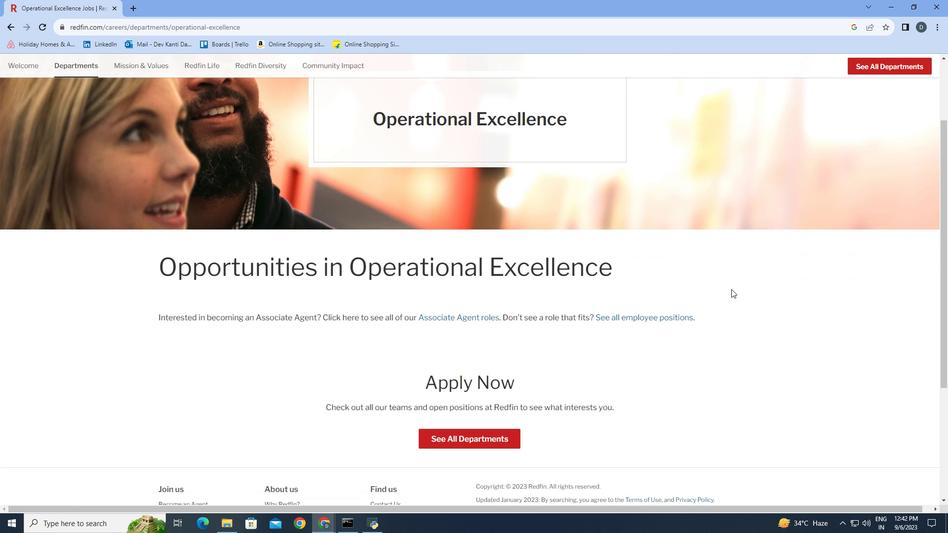 
Action: Mouse scrolled (731, 289) with delta (0, 0)
Screenshot: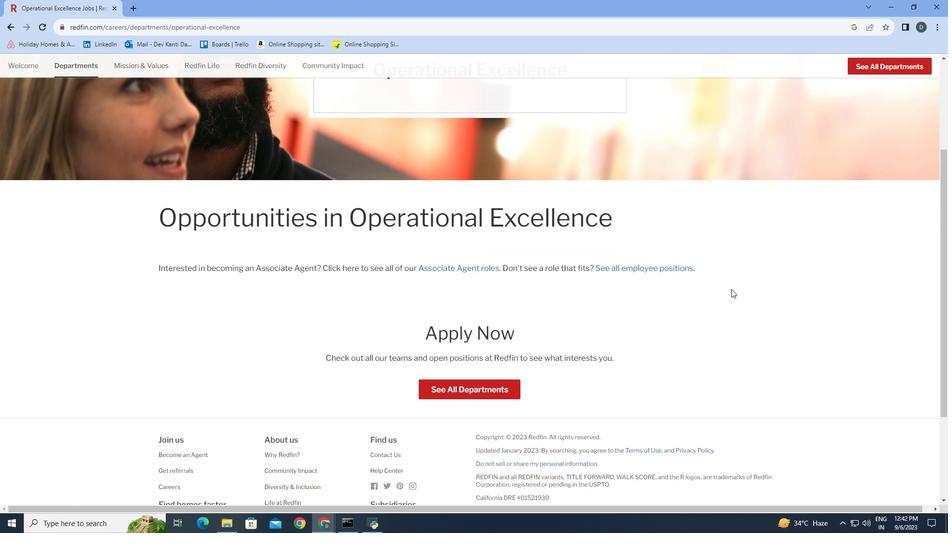
Action: Mouse scrolled (731, 289) with delta (0, 0)
Screenshot: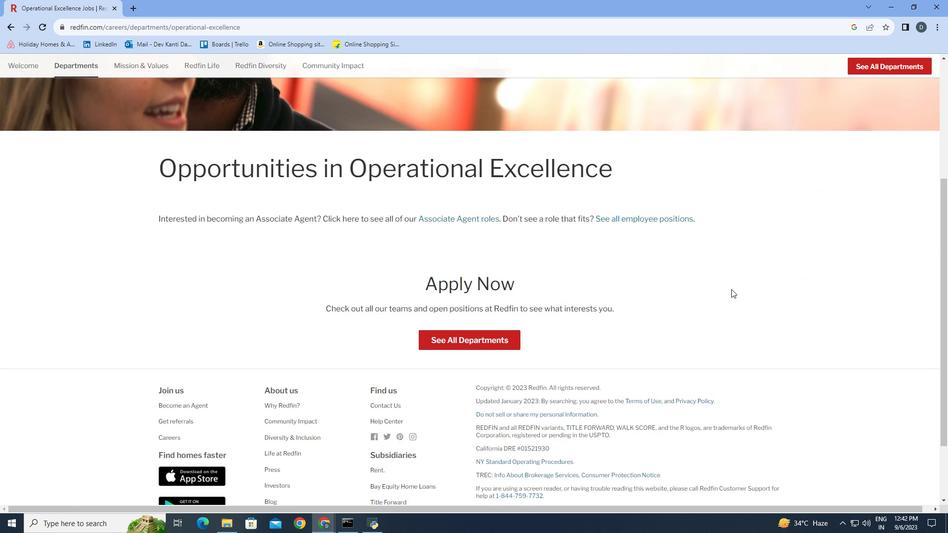 
Action: Mouse scrolled (731, 289) with delta (0, 0)
Screenshot: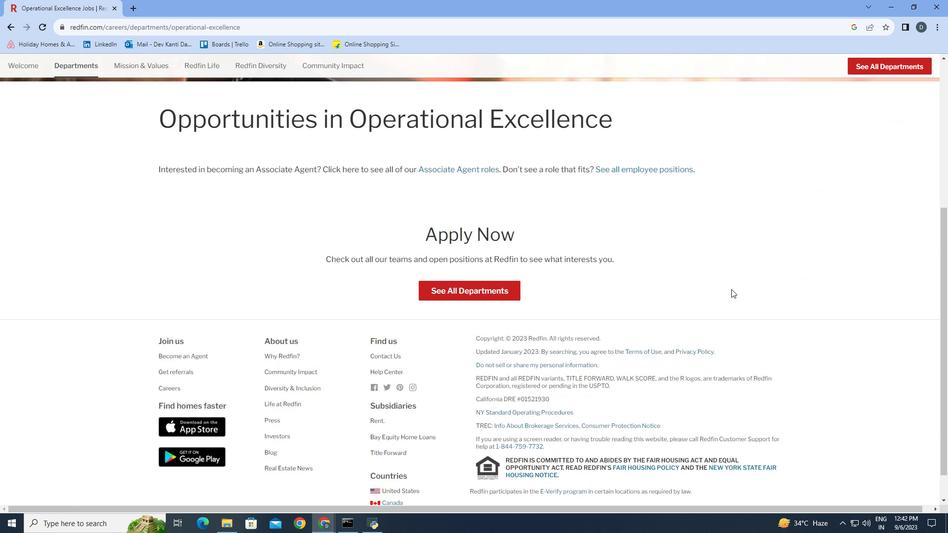 
Action: Mouse scrolled (731, 289) with delta (0, 0)
Screenshot: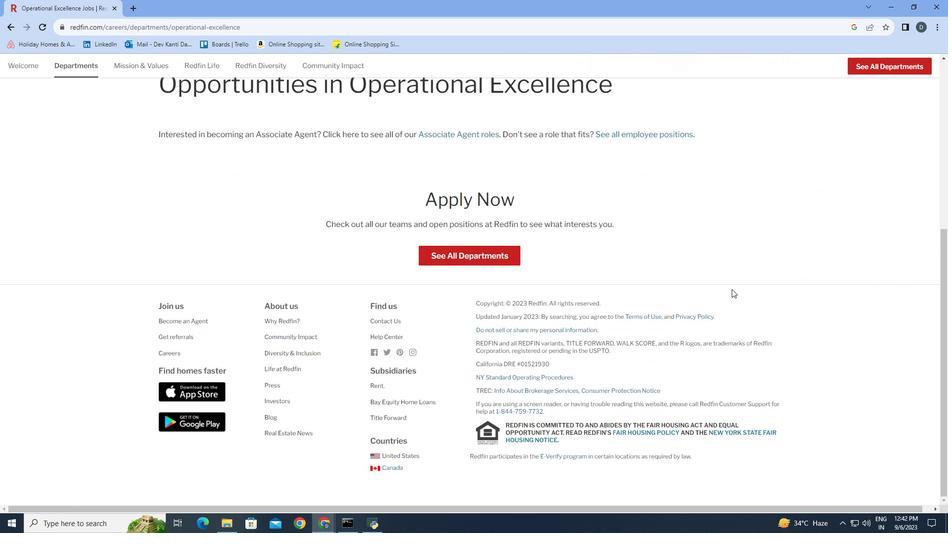 
Action: Mouse moved to (732, 290)
Screenshot: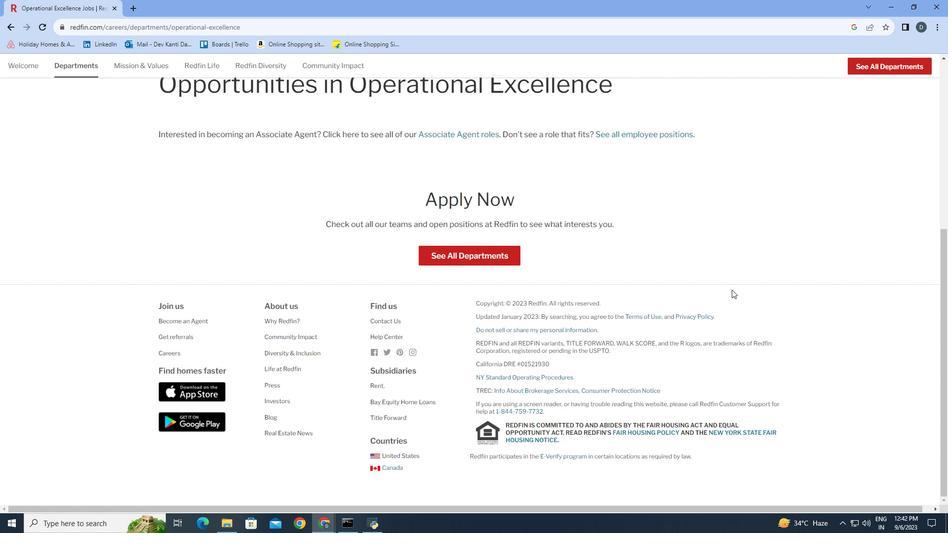 
Action: Mouse scrolled (732, 289) with delta (0, 0)
Screenshot: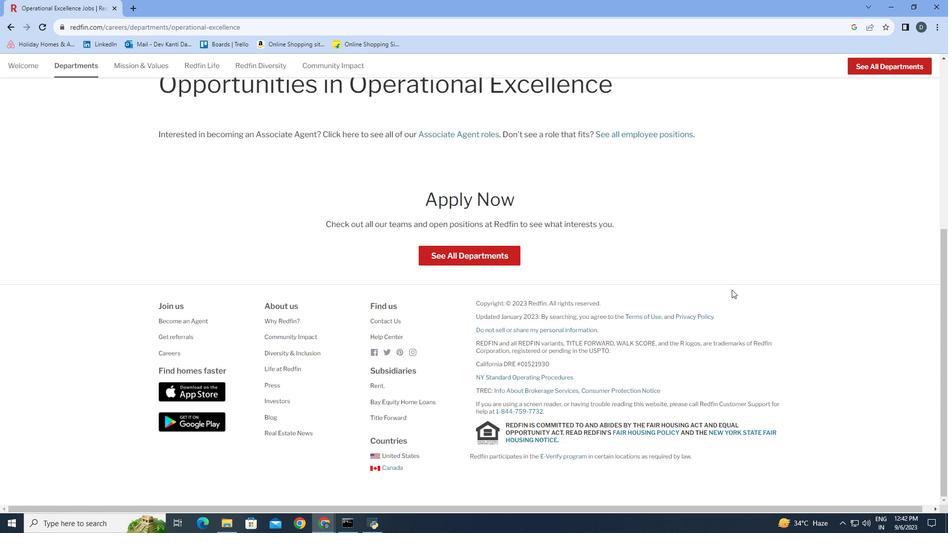 
Action: Mouse scrolled (732, 289) with delta (0, 0)
Screenshot: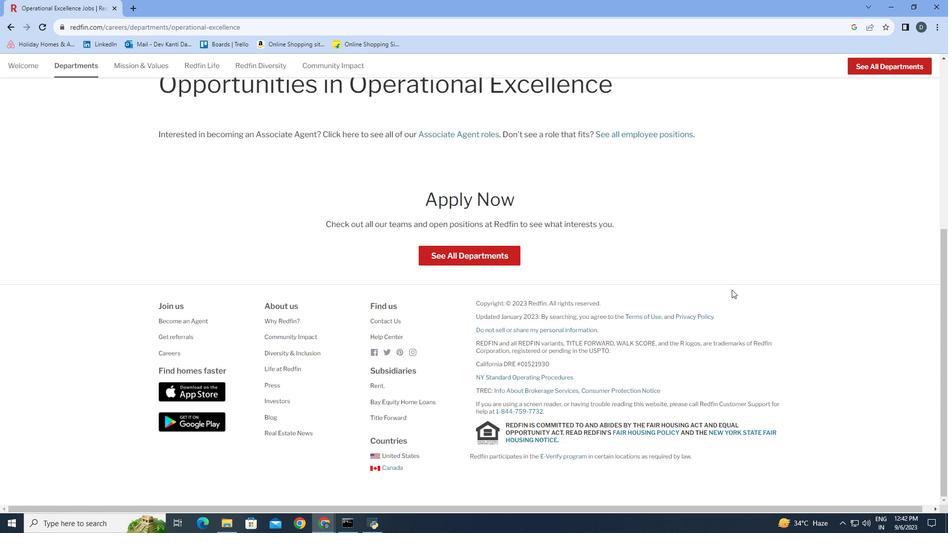 
Action: Mouse scrolled (732, 289) with delta (0, 0)
Screenshot: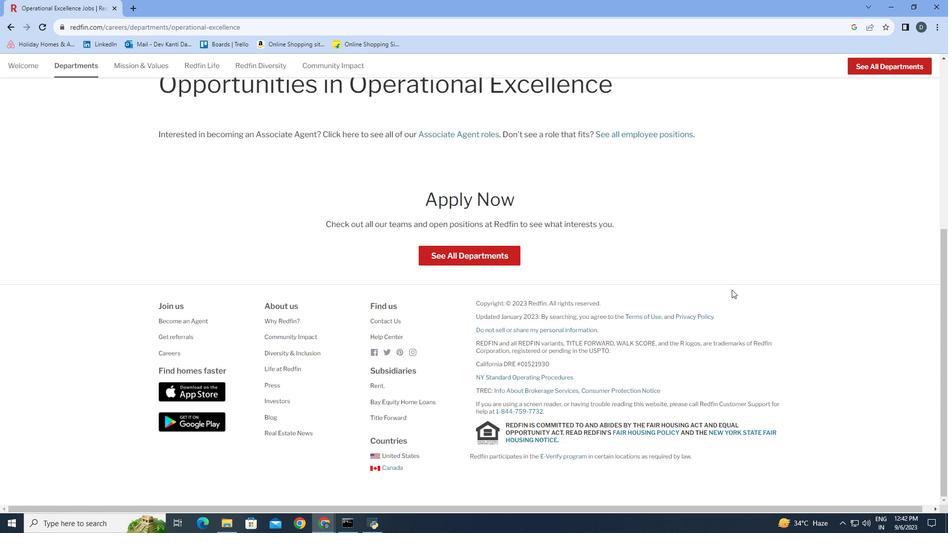 
Action: Mouse scrolled (732, 289) with delta (0, 0)
Screenshot: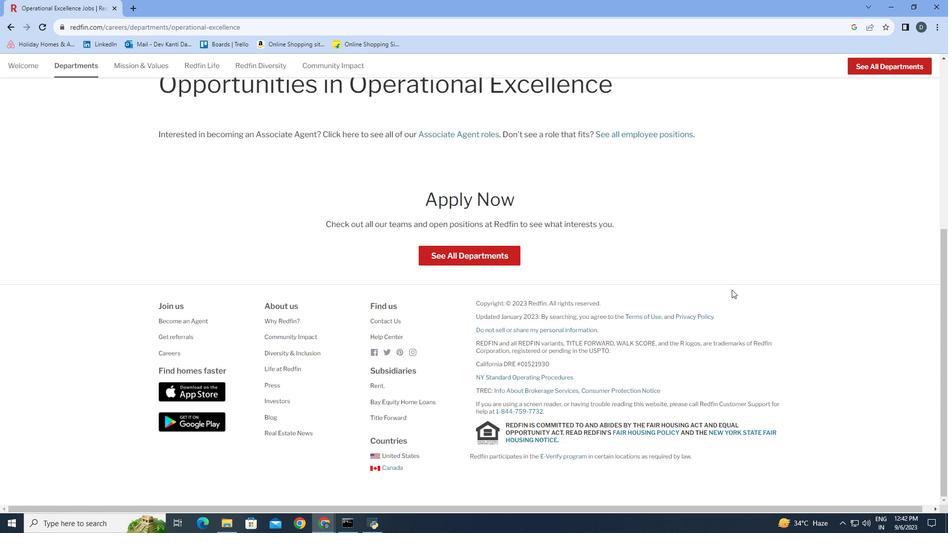 
Action: Mouse scrolled (732, 289) with delta (0, 0)
Screenshot: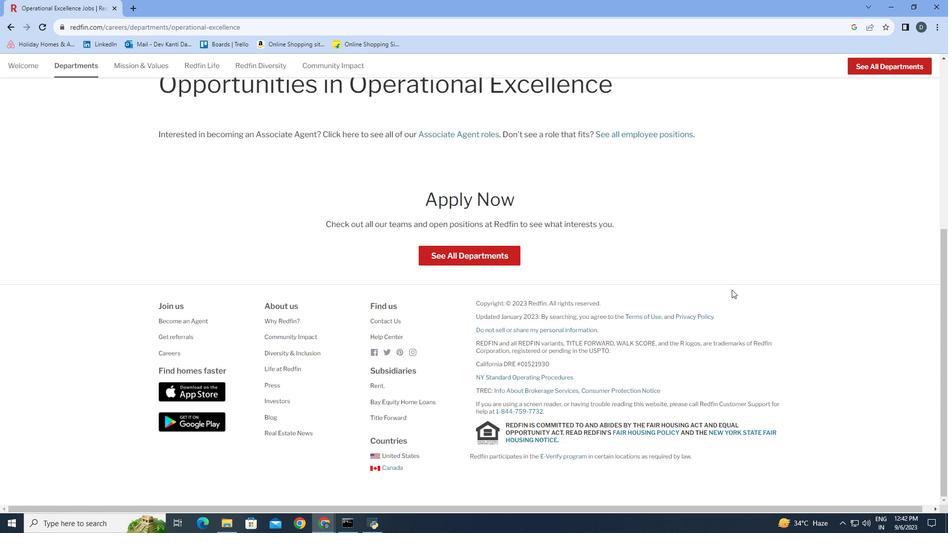 
